 Task: Look for space in Polomolok, Philippines from 1st June, 2023 to 9th June, 2023 for 6 adults in price range Rs.6000 to Rs.12000. Place can be entire place with 3 bedrooms having 3 beds and 3 bathrooms. Property type can be house, flat, guest house. Amenities needed are: washing machine. Booking option can be shelf check-in. Required host language is English.
Action: Mouse moved to (466, 78)
Screenshot: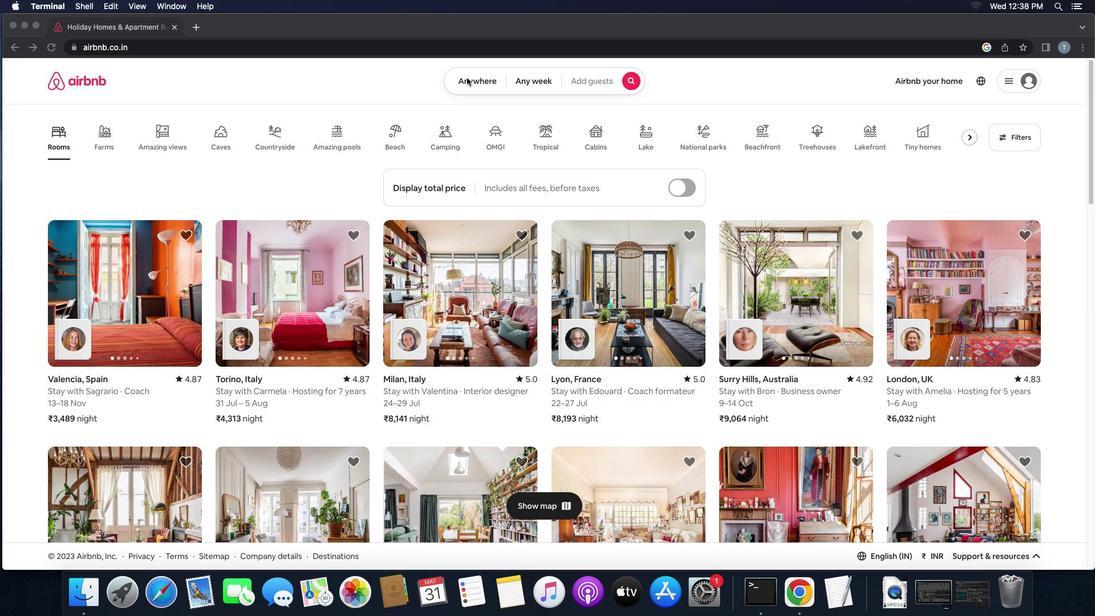 
Action: Mouse pressed left at (466, 78)
Screenshot: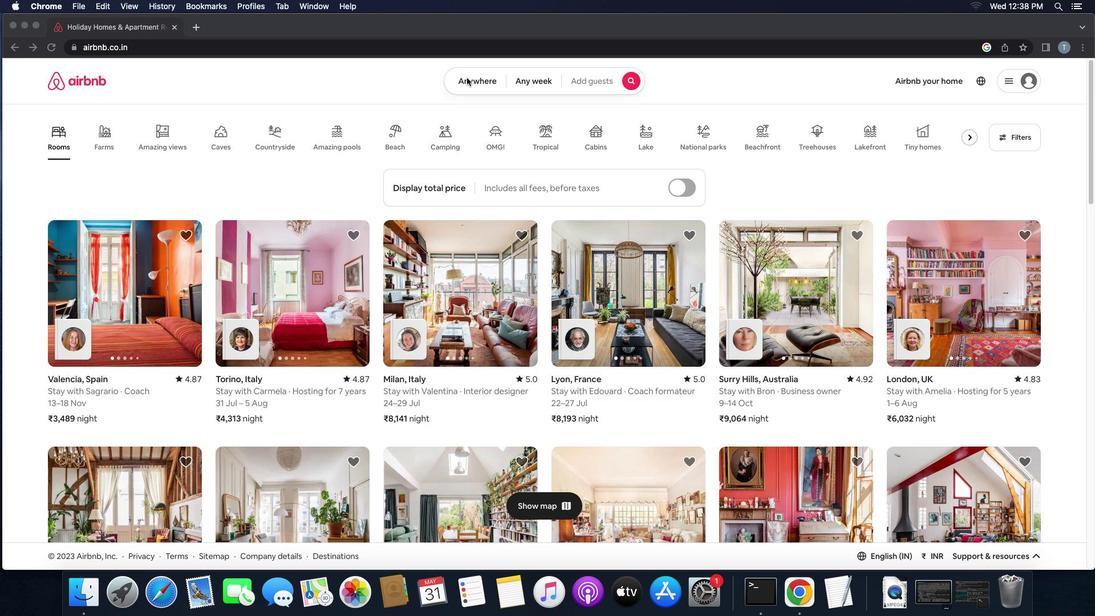 
Action: Mouse pressed left at (466, 78)
Screenshot: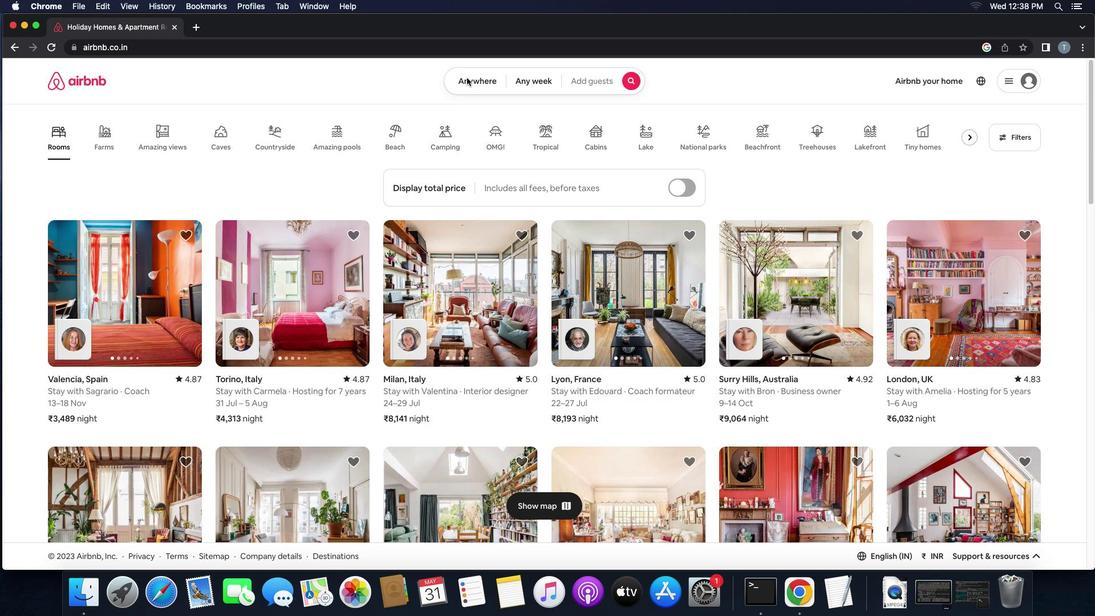 
Action: Mouse moved to (437, 123)
Screenshot: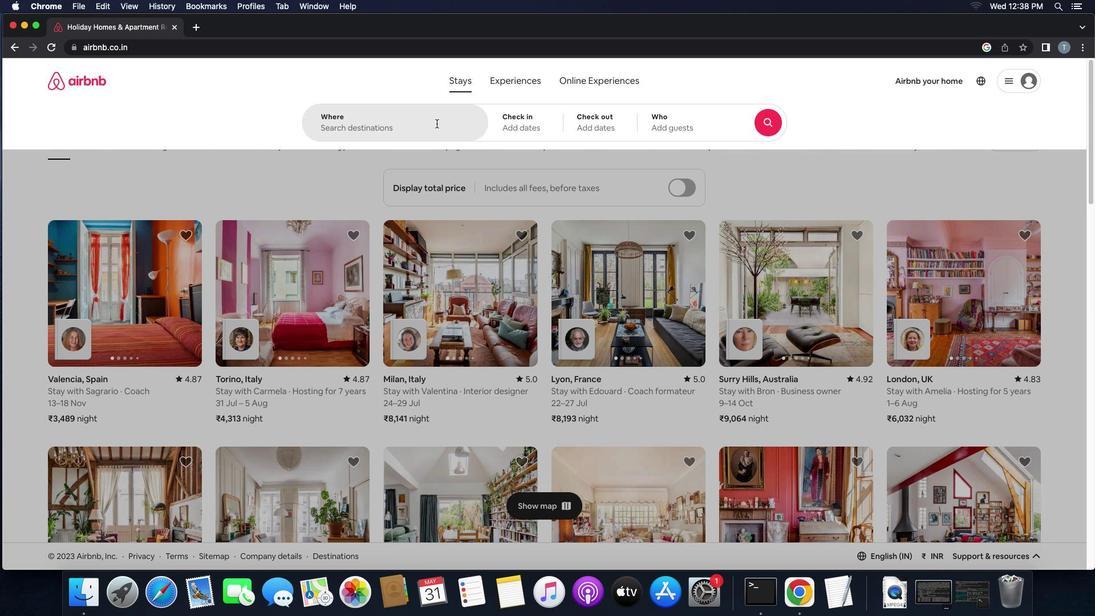 
Action: Mouse pressed left at (437, 123)
Screenshot: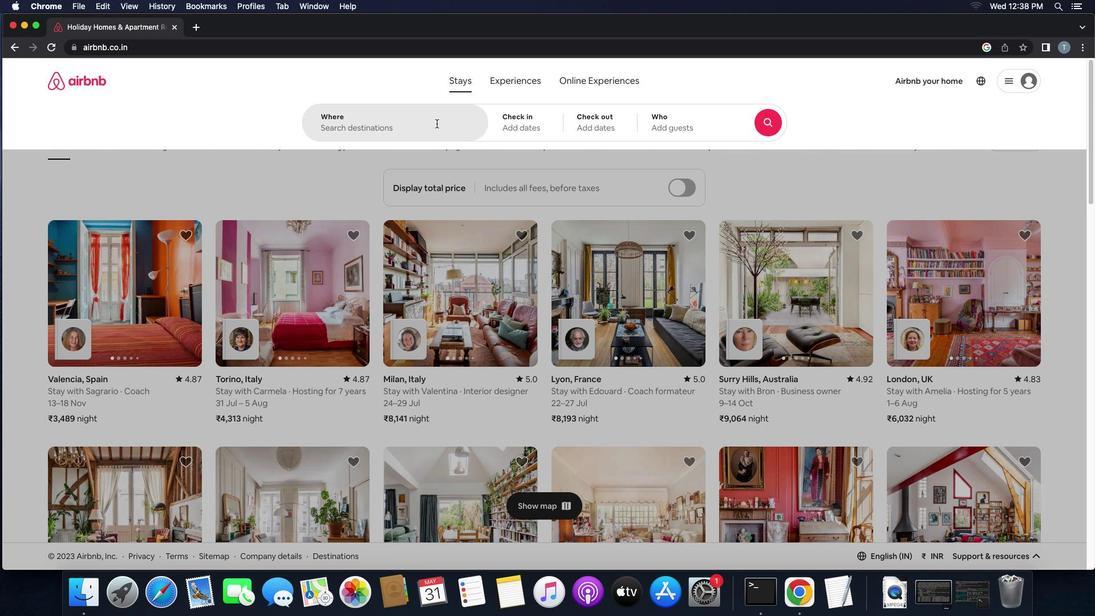 
Action: Key pressed 'p''o''l''o''m''o''l''o''k'',''p''h''i''l''l'Key.backspace'i''p''p''i''n''e''s'Key.enter
Screenshot: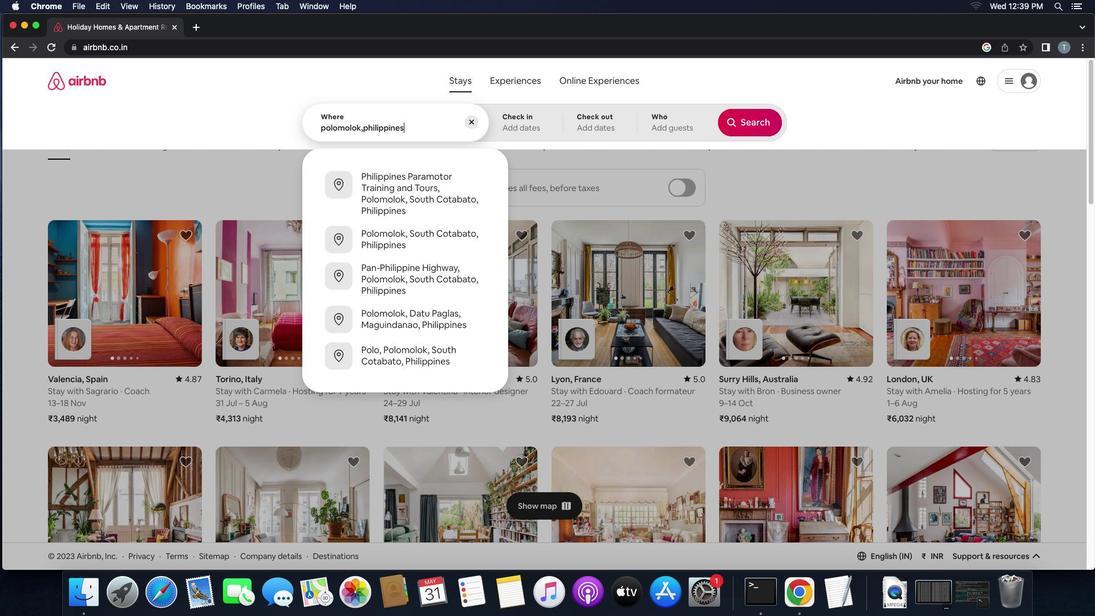
Action: Mouse moved to (681, 264)
Screenshot: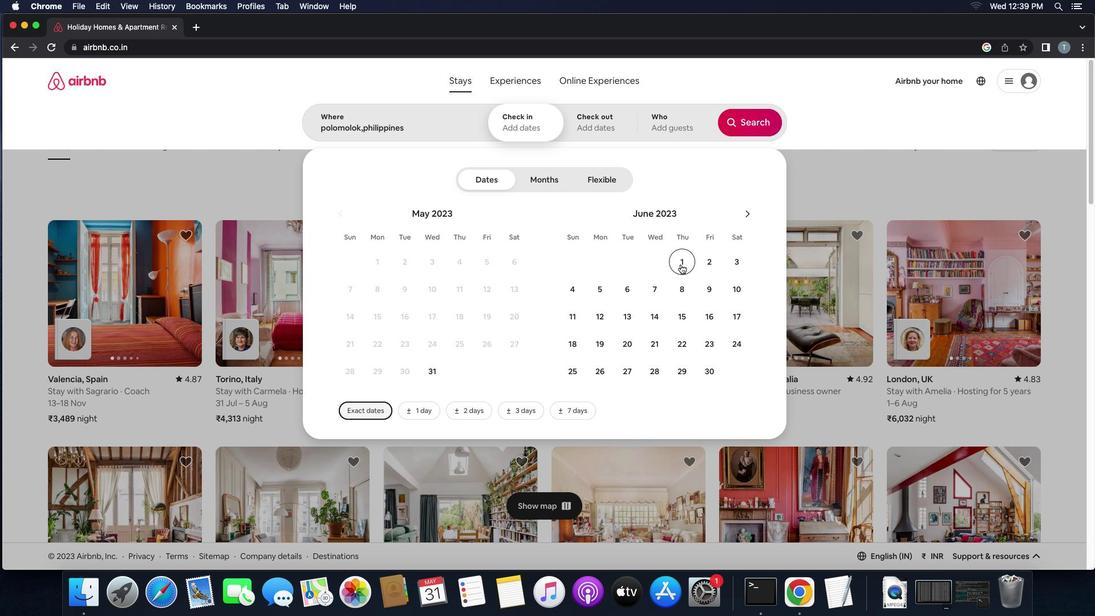 
Action: Mouse pressed left at (681, 264)
Screenshot: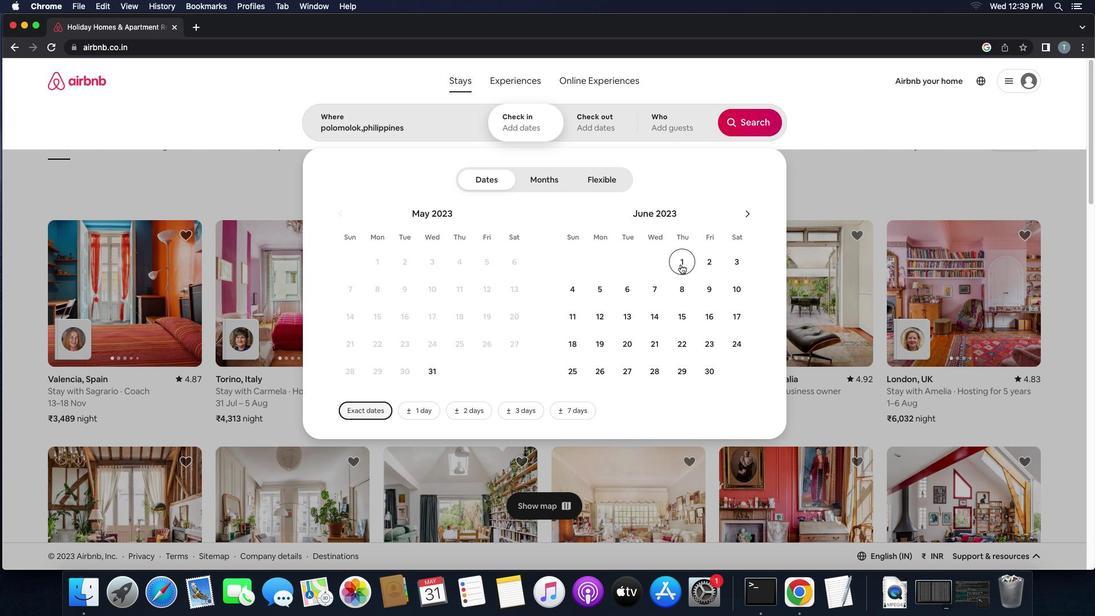 
Action: Mouse moved to (718, 296)
Screenshot: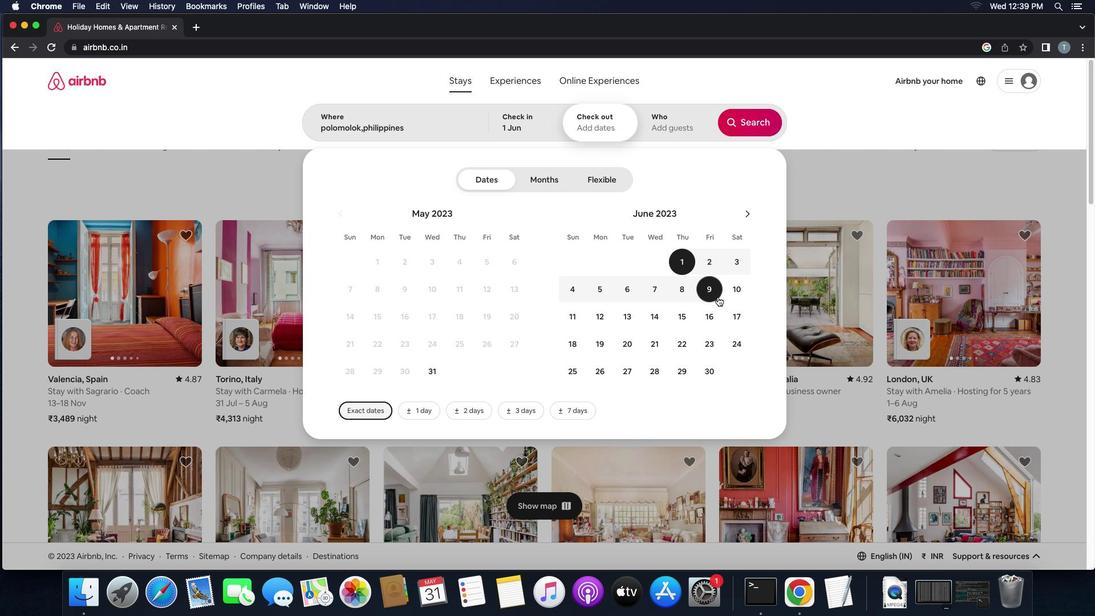 
Action: Mouse pressed left at (718, 296)
Screenshot: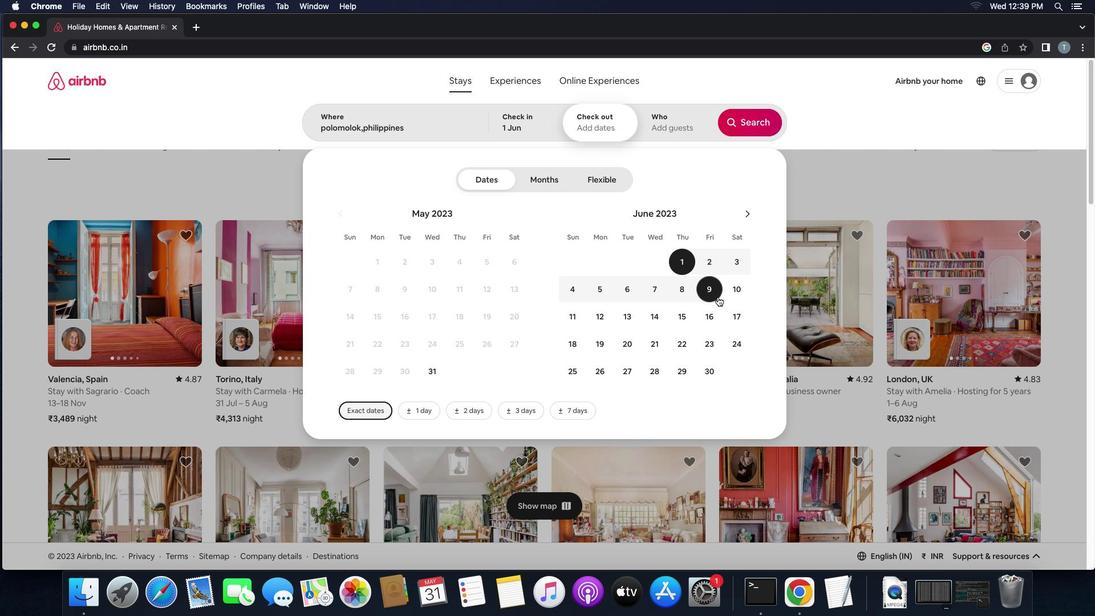 
Action: Mouse moved to (668, 124)
Screenshot: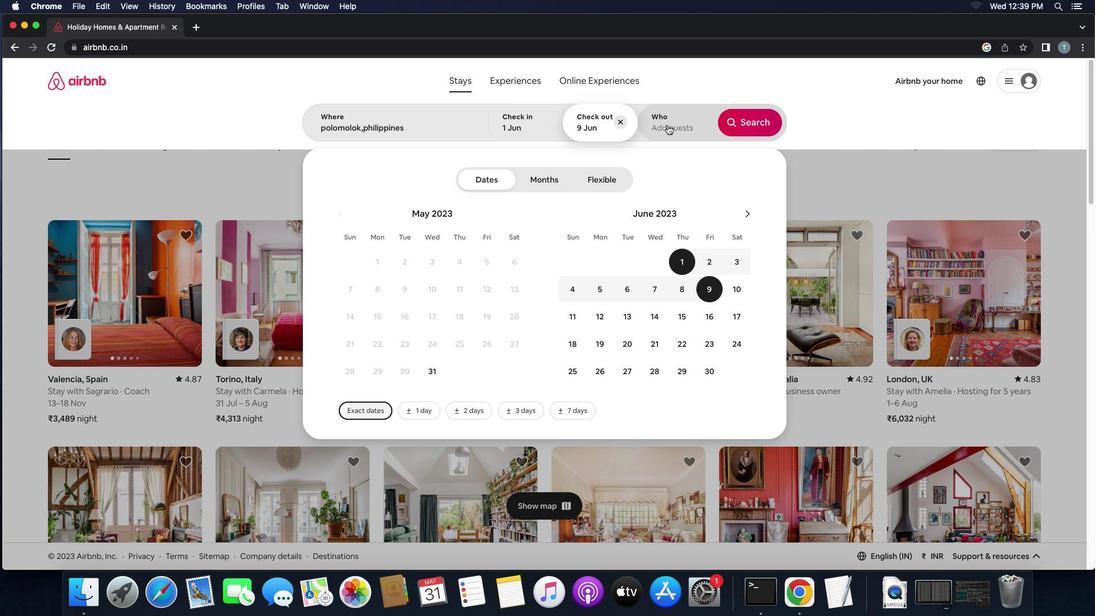 
Action: Mouse pressed left at (668, 124)
Screenshot: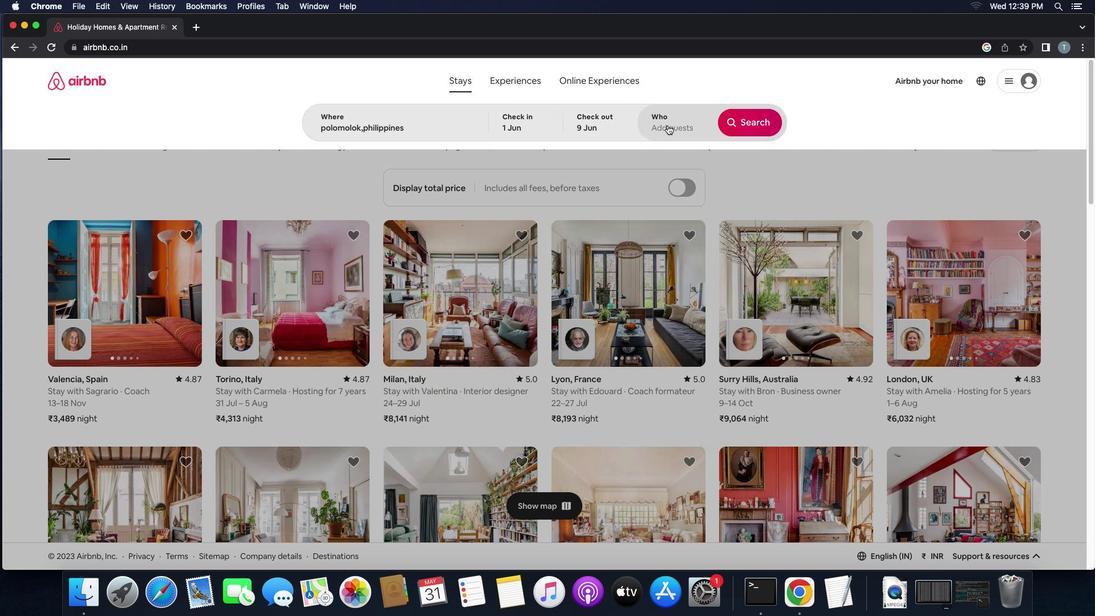 
Action: Mouse moved to (753, 175)
Screenshot: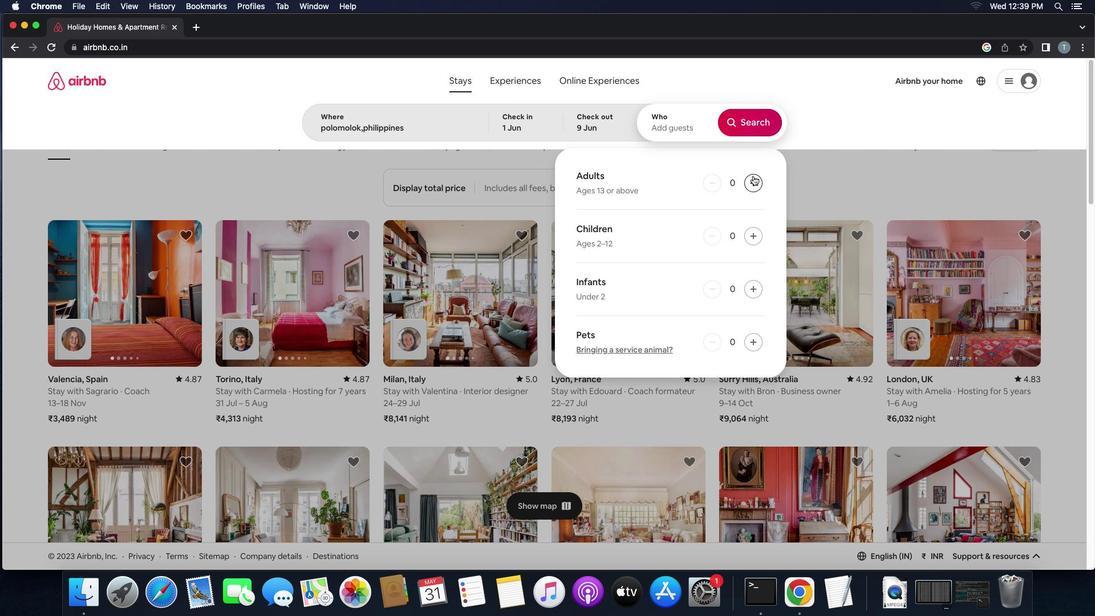 
Action: Mouse pressed left at (753, 175)
Screenshot: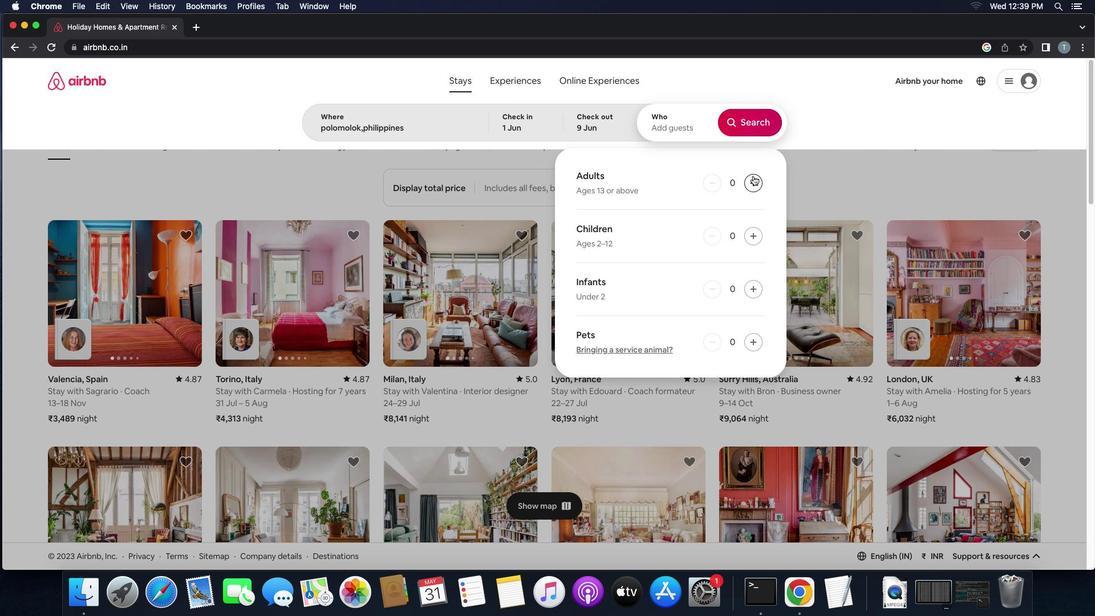 
Action: Mouse pressed left at (753, 175)
Screenshot: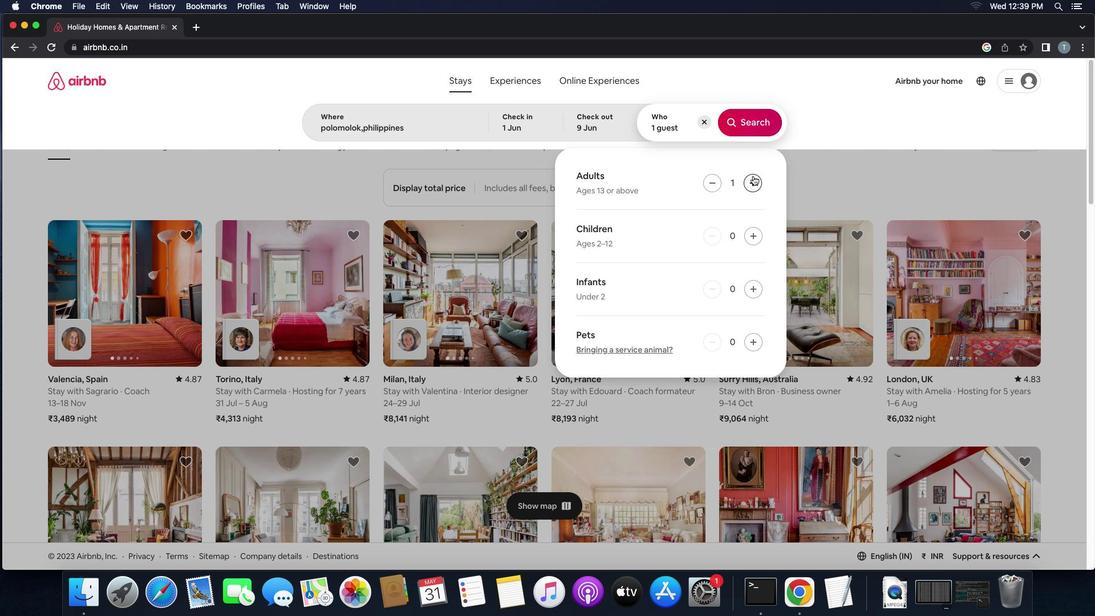 
Action: Mouse pressed left at (753, 175)
Screenshot: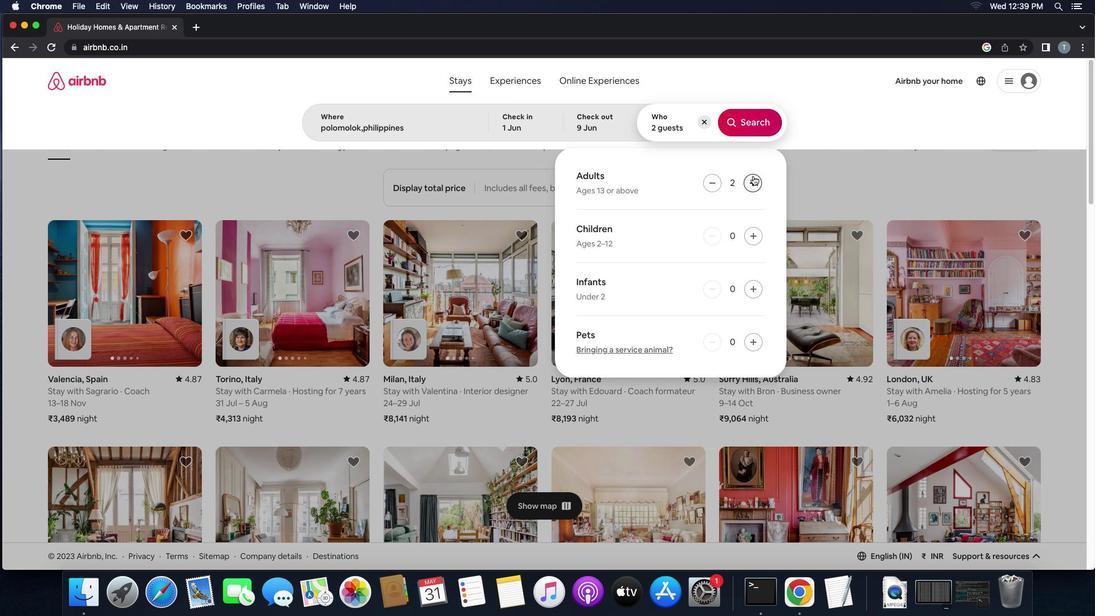 
Action: Mouse moved to (753, 175)
Screenshot: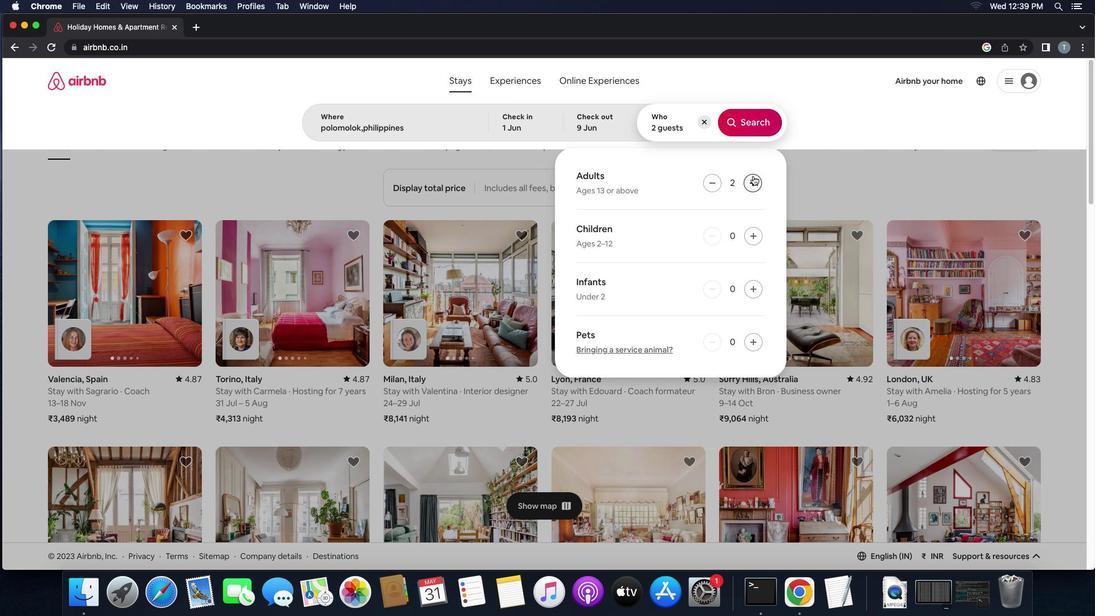 
Action: Mouse pressed left at (753, 175)
Screenshot: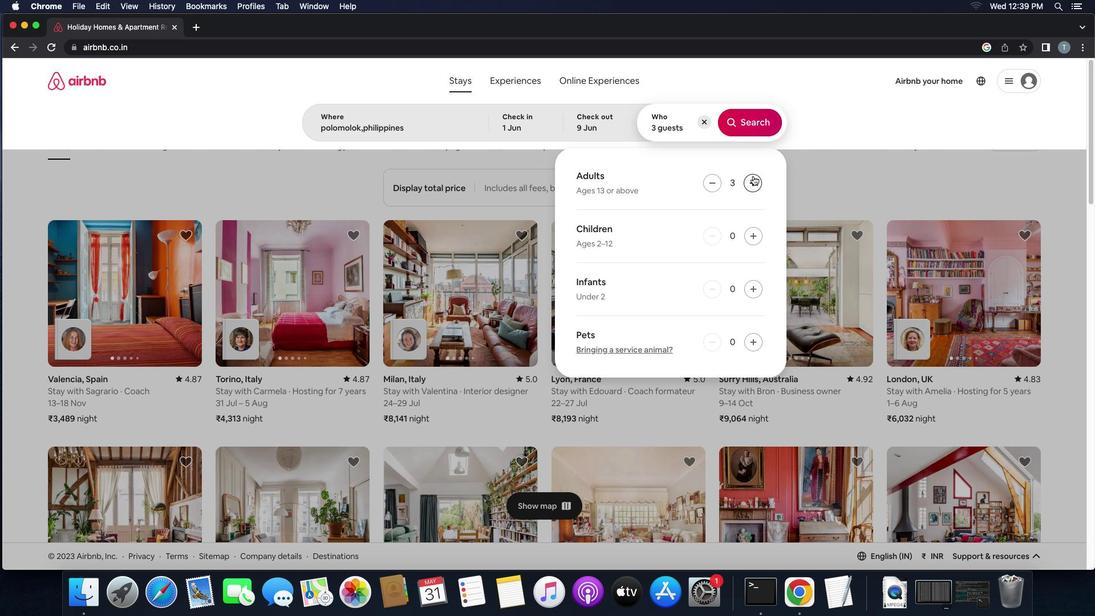 
Action: Mouse pressed left at (753, 175)
Screenshot: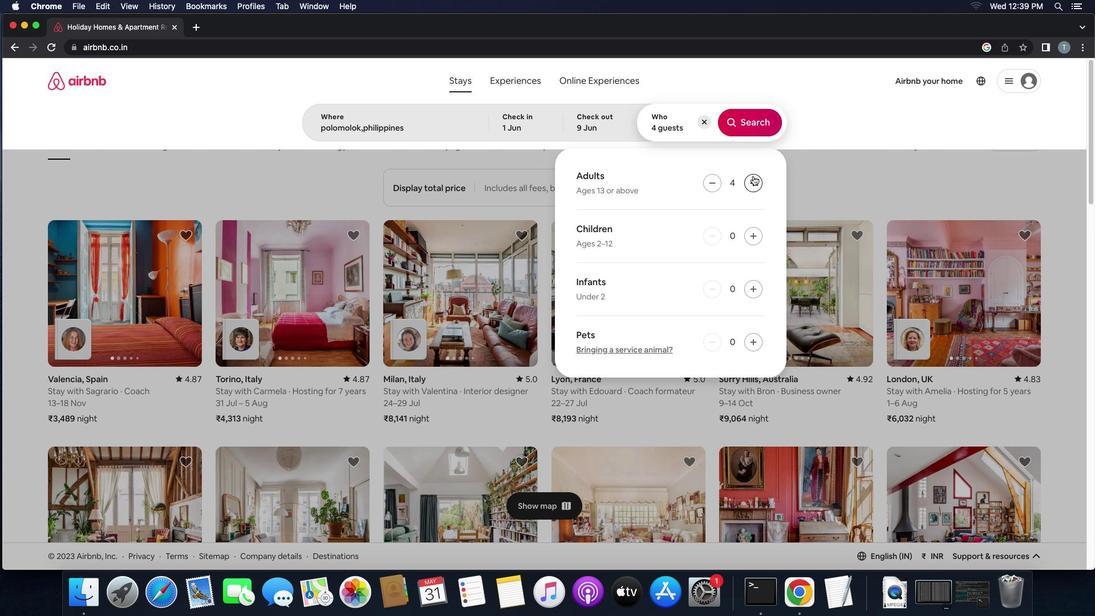 
Action: Mouse pressed left at (753, 175)
Screenshot: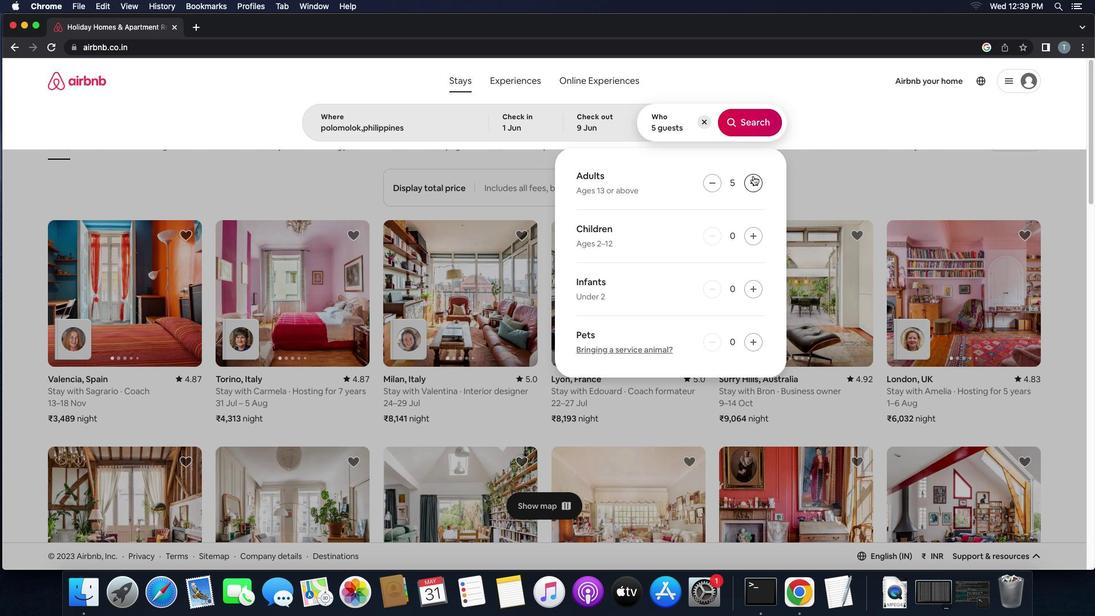 
Action: Mouse moved to (747, 116)
Screenshot: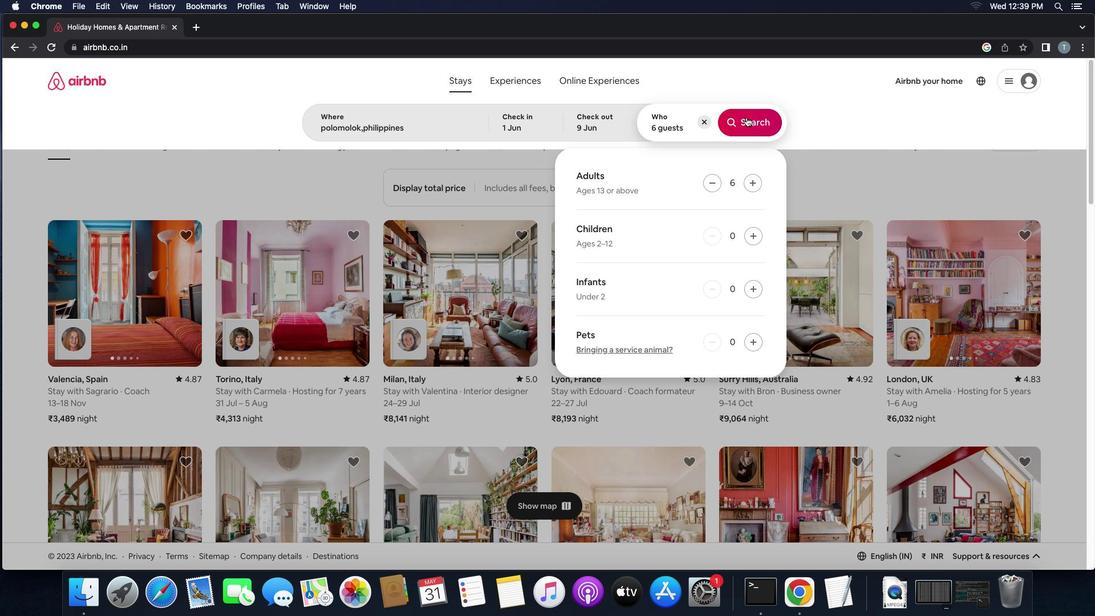 
Action: Mouse pressed left at (747, 116)
Screenshot: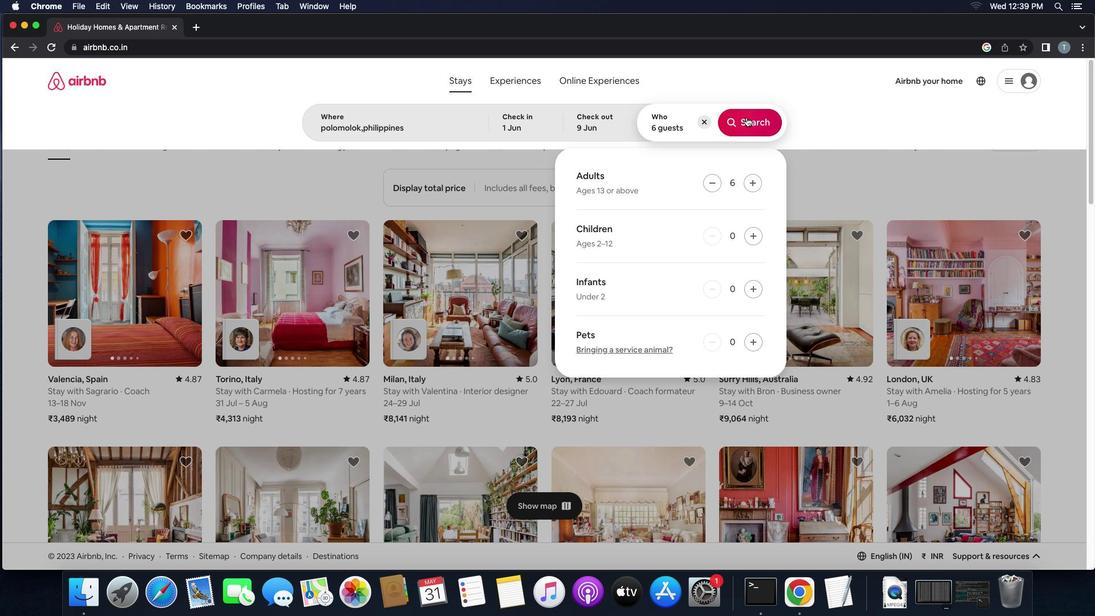 
Action: Mouse moved to (1050, 124)
Screenshot: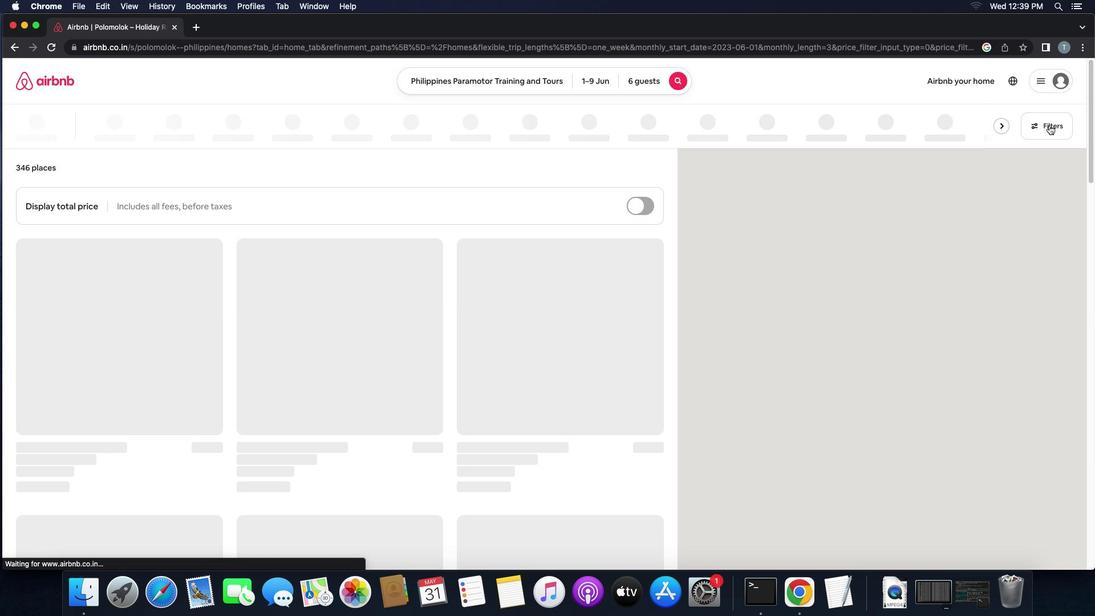 
Action: Mouse pressed left at (1050, 124)
Screenshot: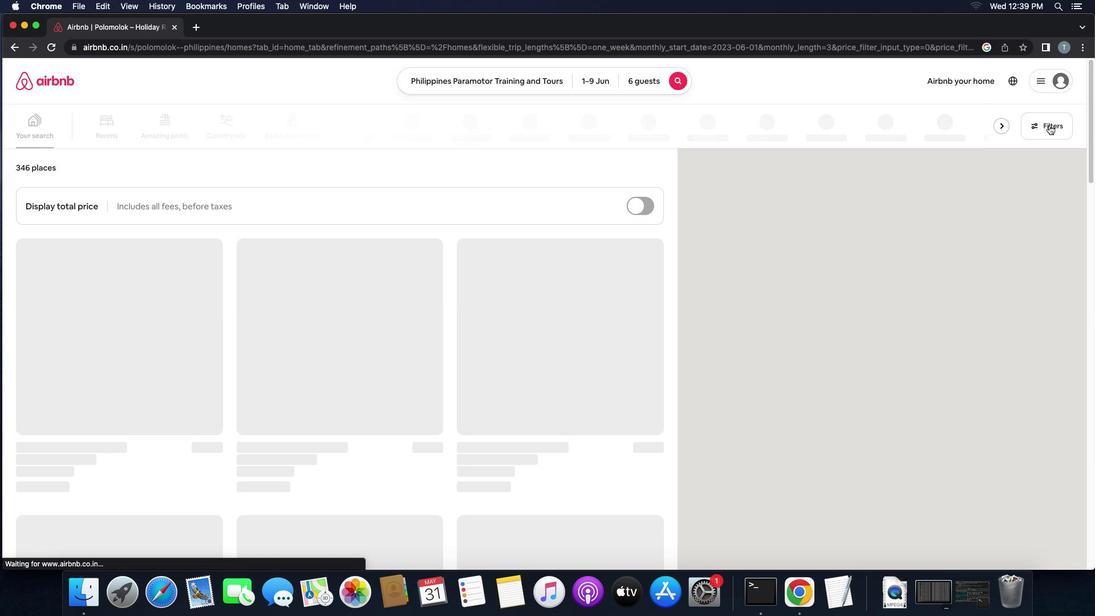
Action: Mouse moved to (457, 272)
Screenshot: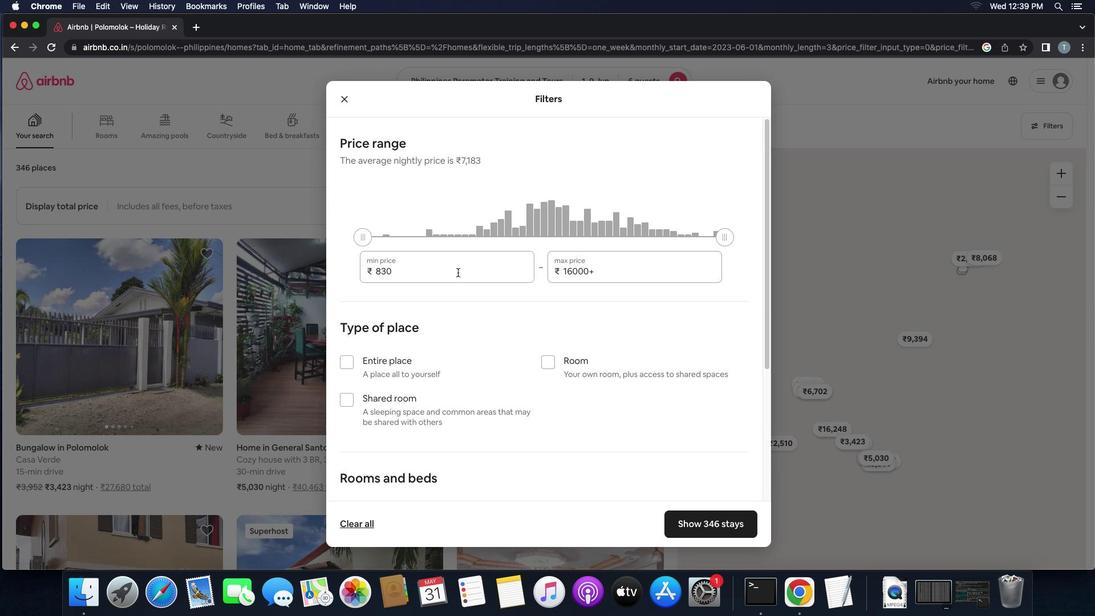 
Action: Mouse pressed left at (457, 272)
Screenshot: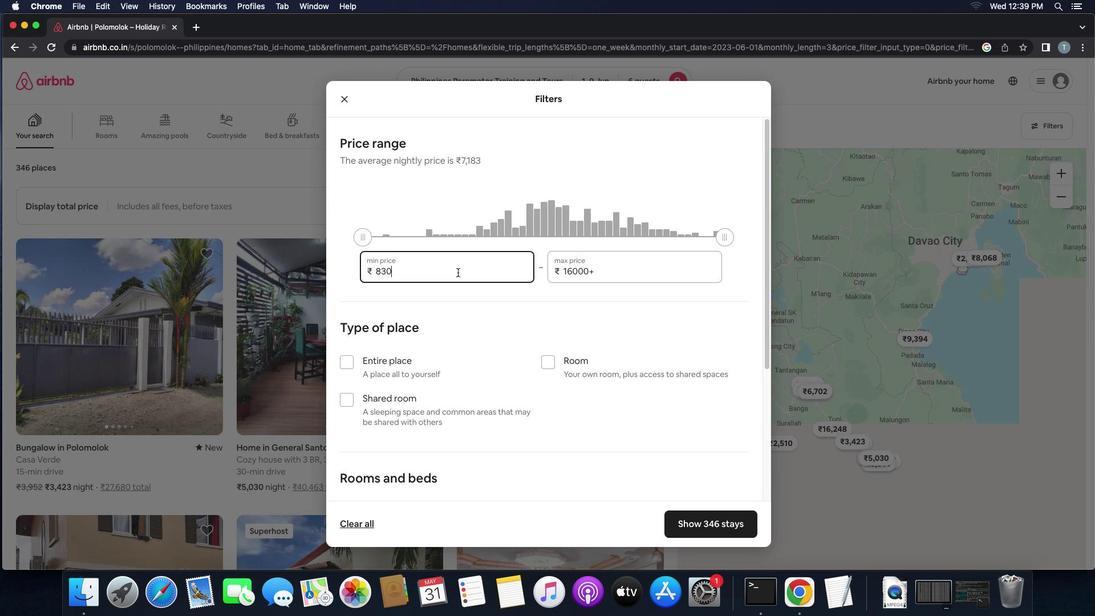 
Action: Key pressed Key.backspaceKey.backspaceKey.backspaceKey.backspace'6''0''0''0'
Screenshot: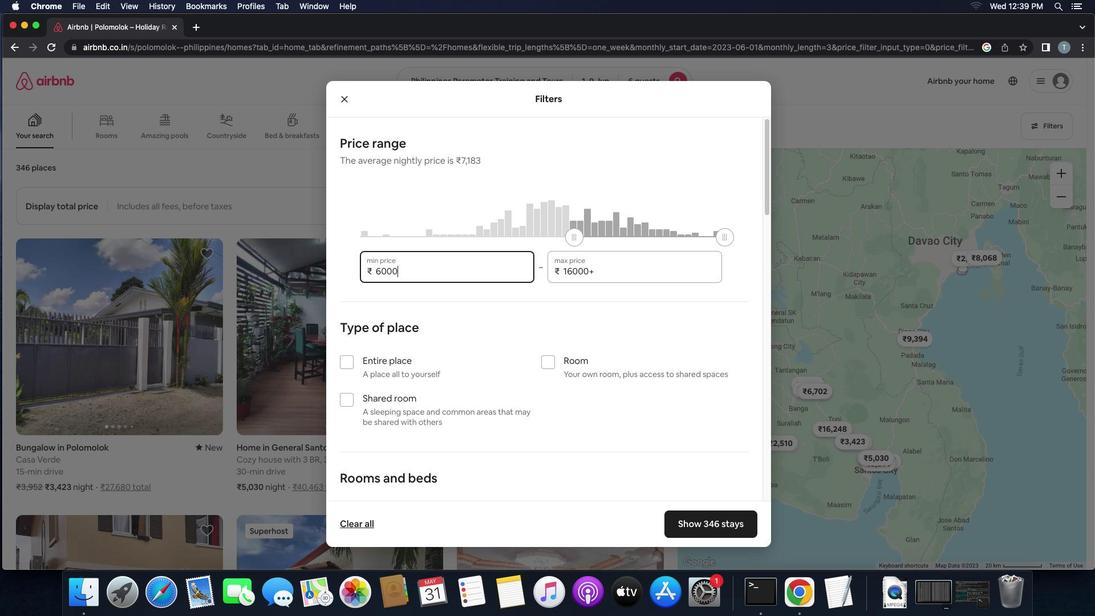 
Action: Mouse moved to (632, 277)
Screenshot: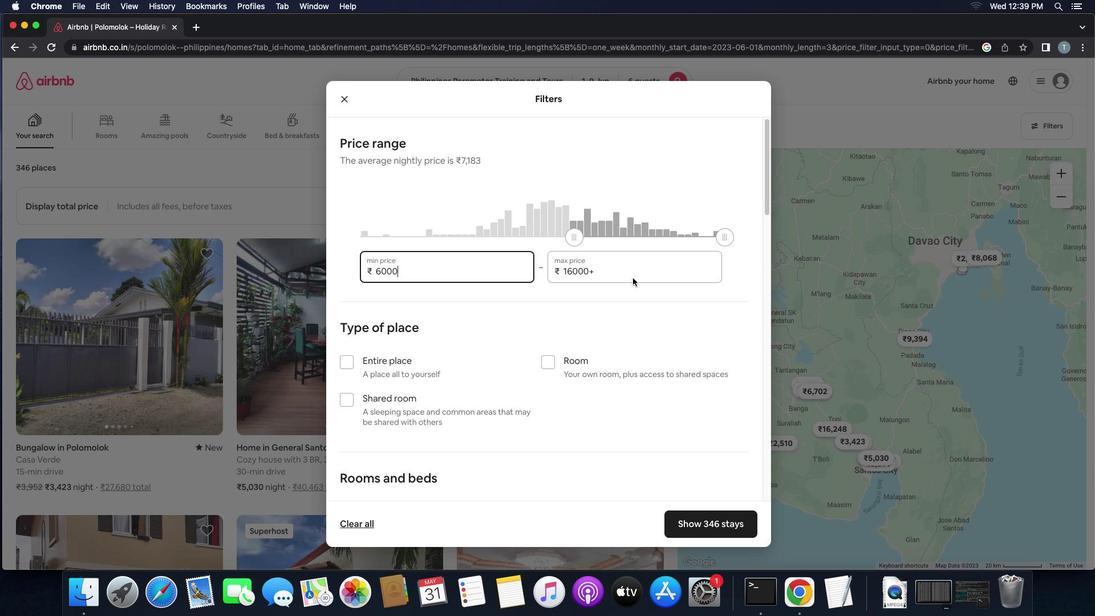 
Action: Mouse pressed left at (632, 277)
Screenshot: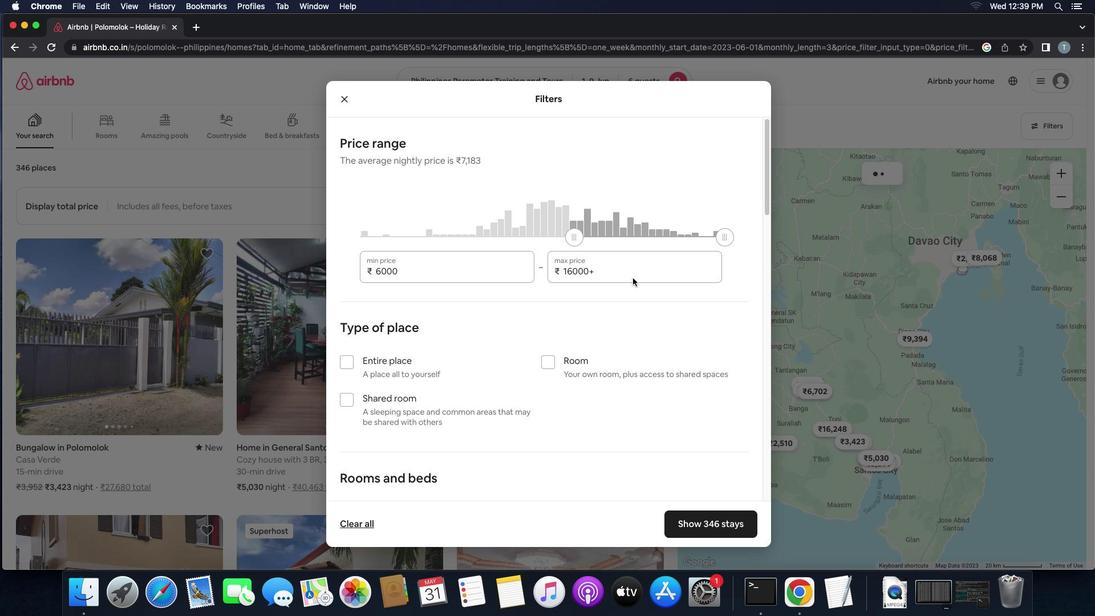 
Action: Key pressed Key.backspaceKey.backspaceKey.backspaceKey.backspaceKey.backspaceKey.backspace'1''2''0''0''0'
Screenshot: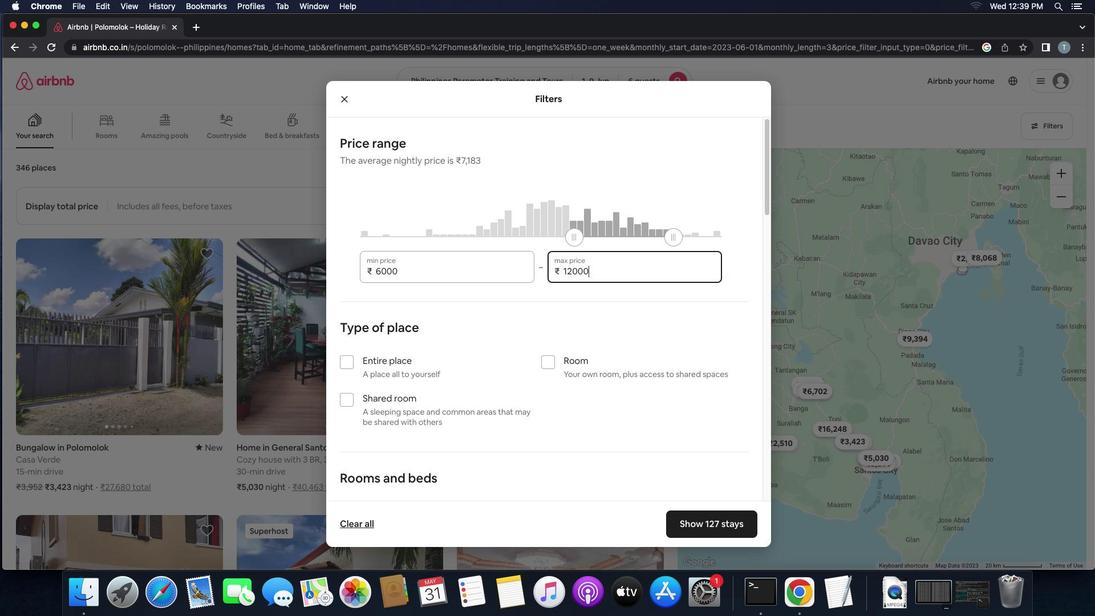 
Action: Mouse moved to (483, 375)
Screenshot: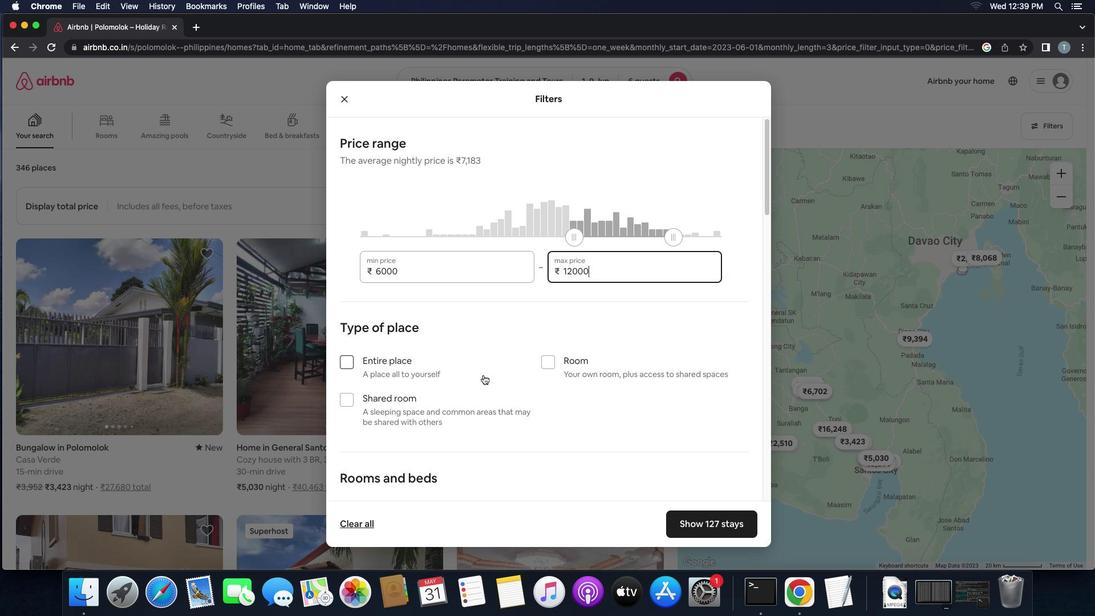 
Action: Mouse scrolled (483, 375) with delta (0, 0)
Screenshot: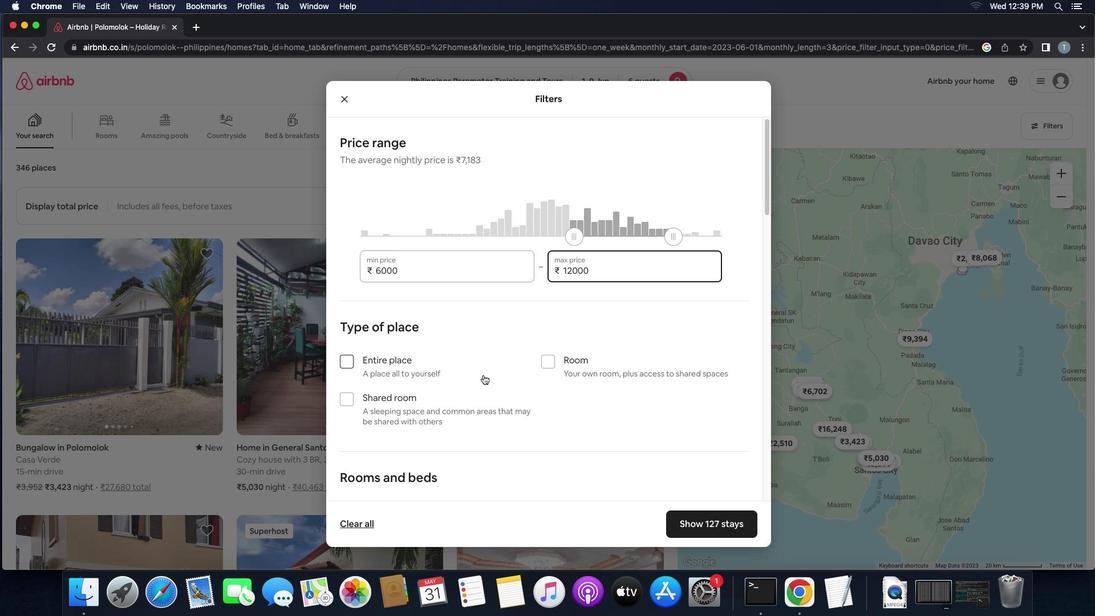 
Action: Mouse scrolled (483, 375) with delta (0, 0)
Screenshot: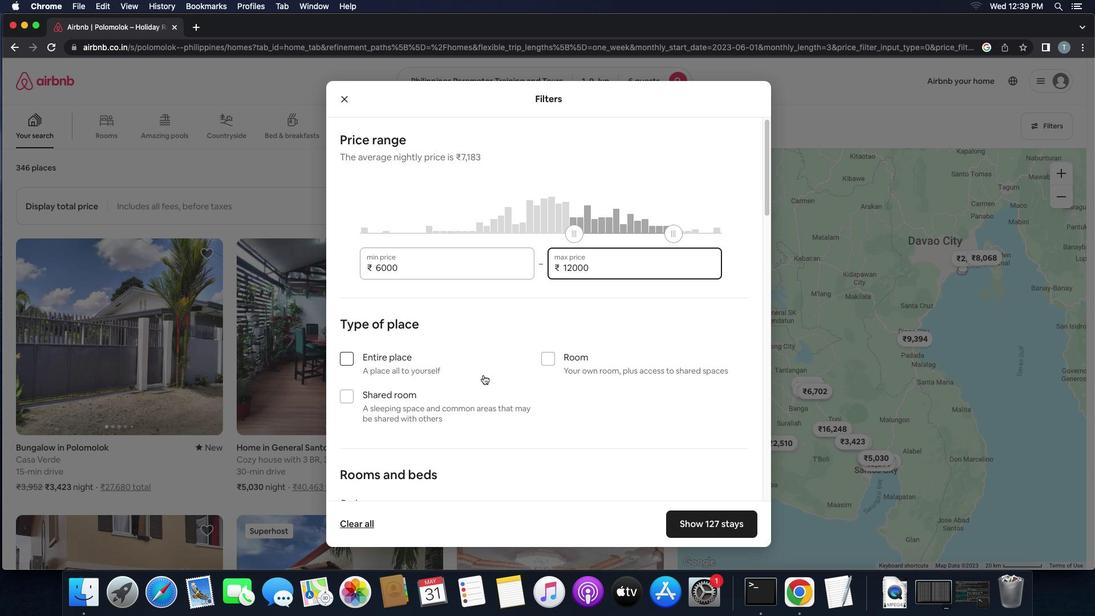 
Action: Mouse moved to (471, 372)
Screenshot: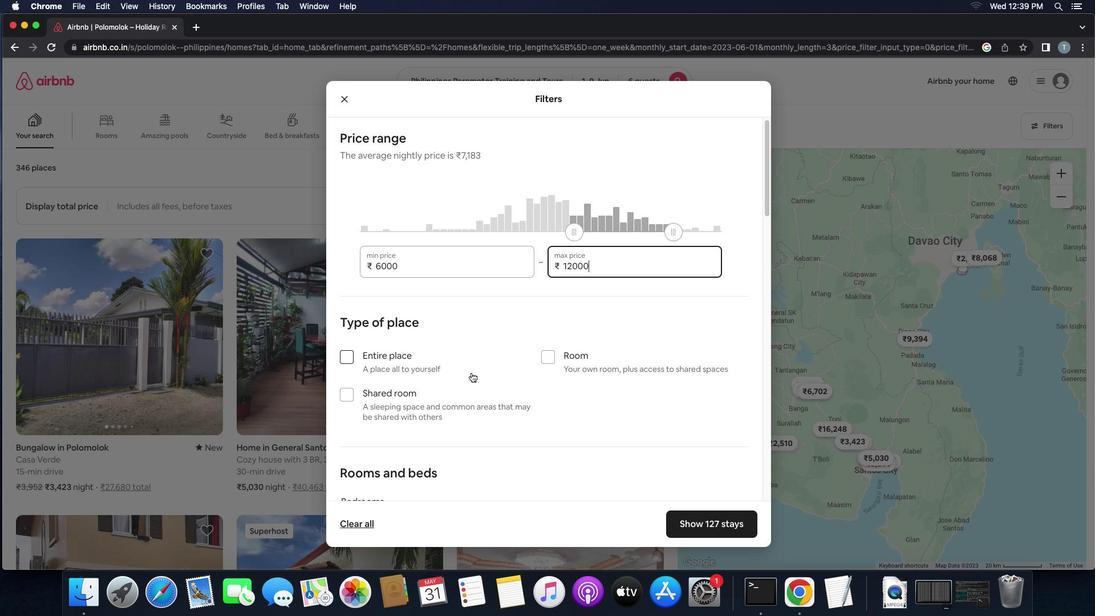 
Action: Mouse scrolled (471, 372) with delta (0, 0)
Screenshot: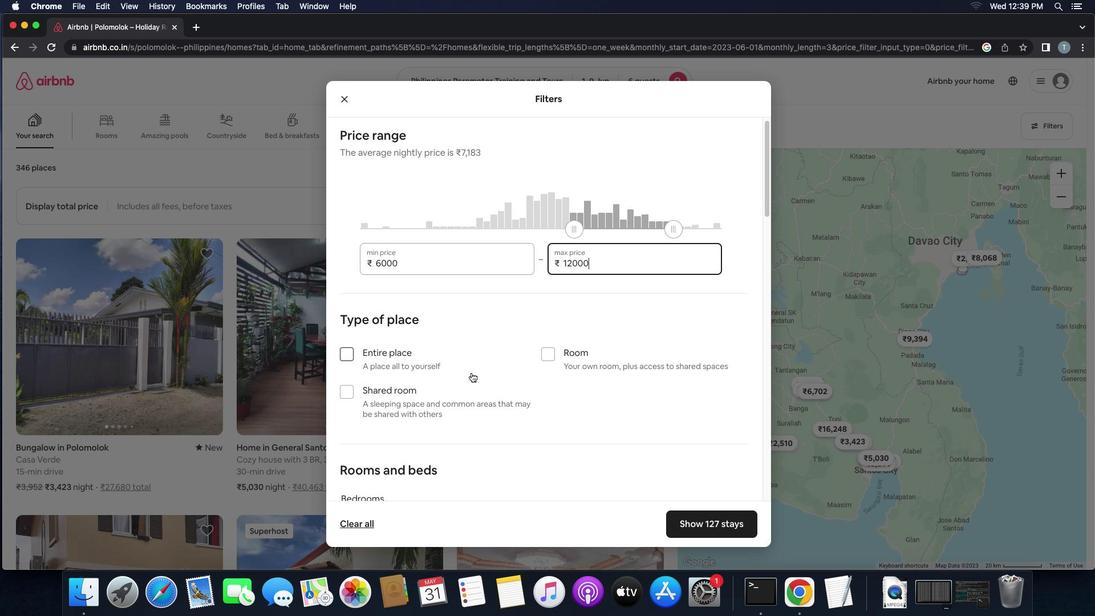 
Action: Mouse scrolled (471, 372) with delta (0, 0)
Screenshot: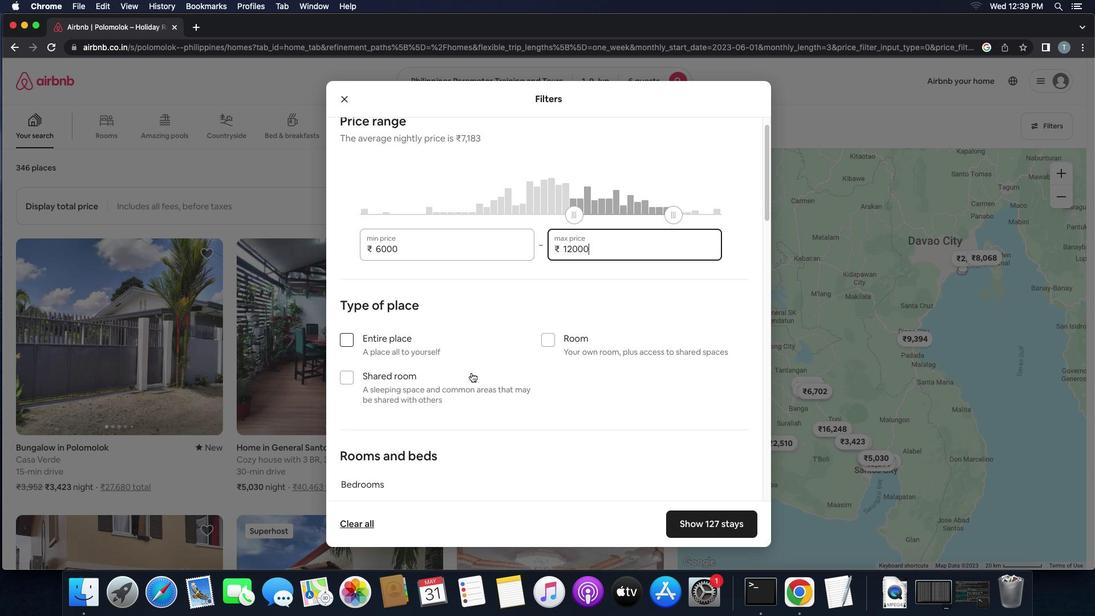 
Action: Mouse scrolled (471, 372) with delta (0, -1)
Screenshot: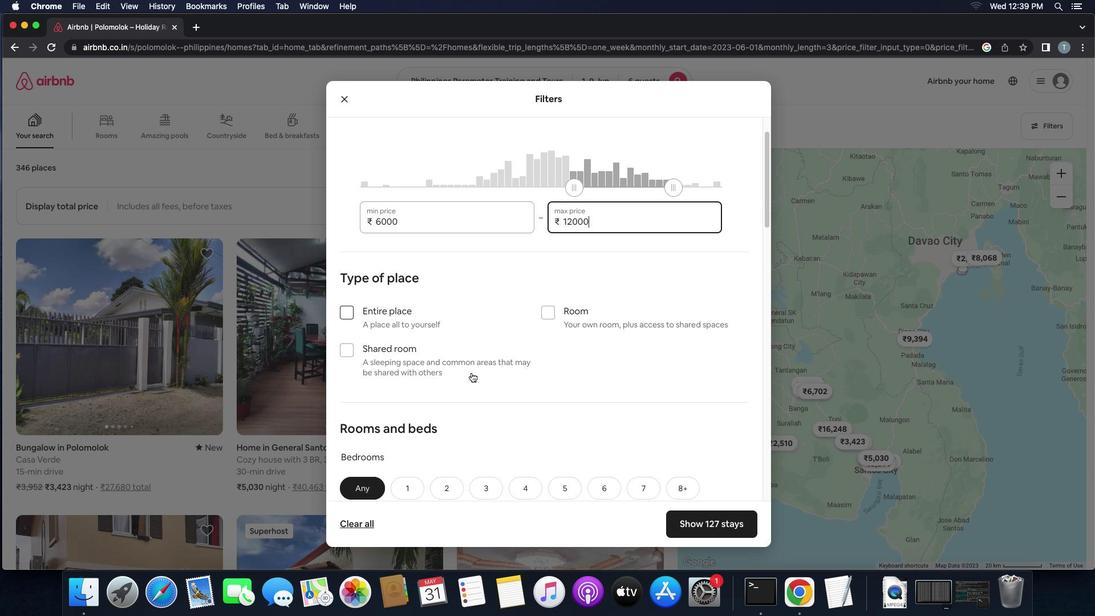 
Action: Mouse moved to (350, 250)
Screenshot: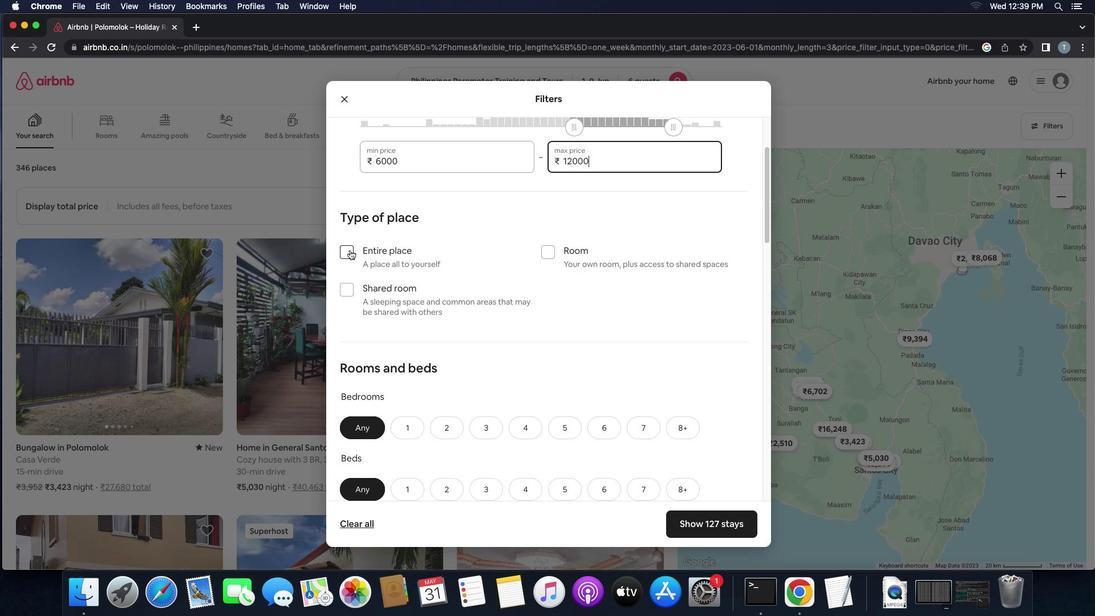 
Action: Mouse pressed left at (350, 250)
Screenshot: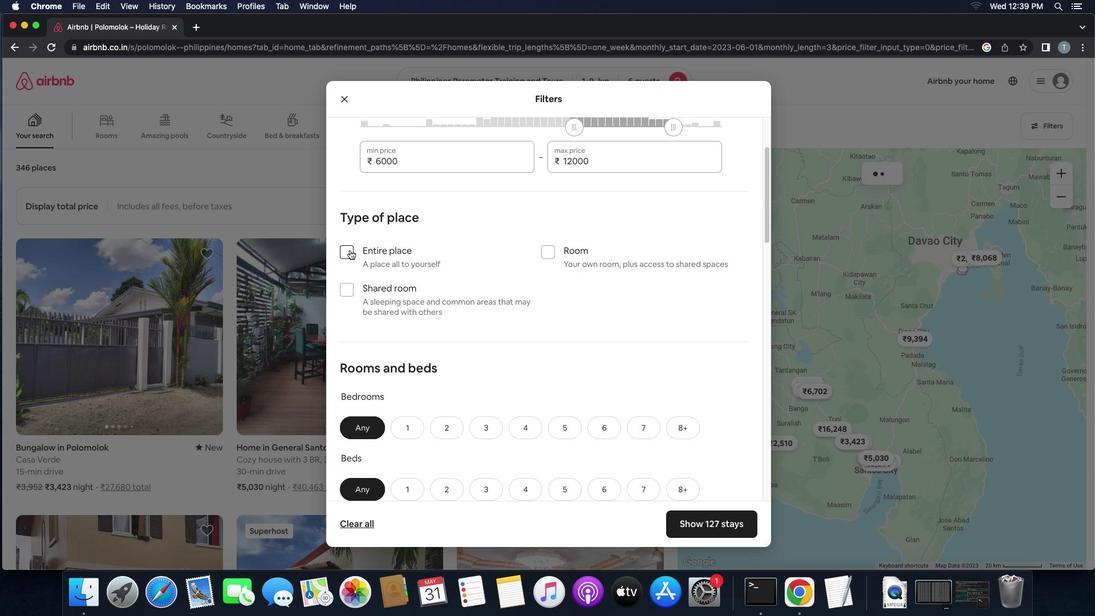 
Action: Mouse moved to (473, 329)
Screenshot: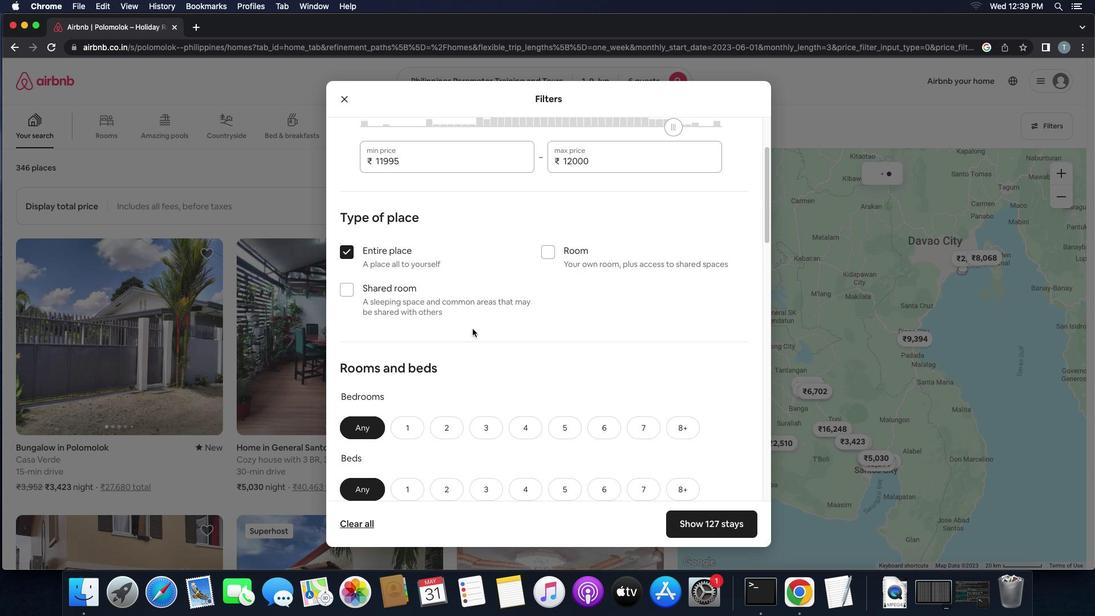 
Action: Mouse scrolled (473, 329) with delta (0, 0)
Screenshot: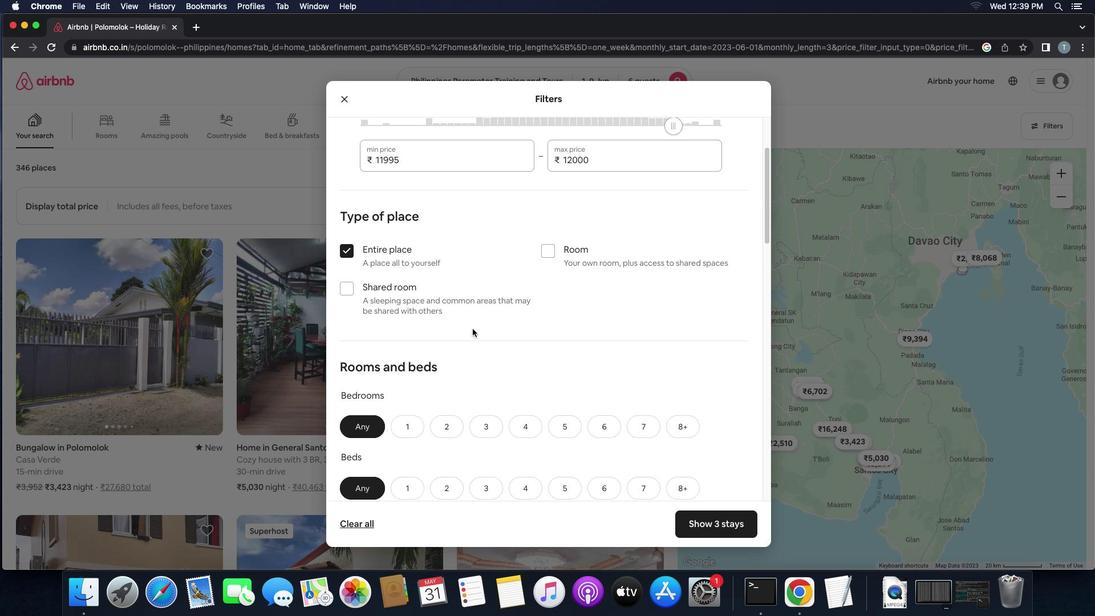 
Action: Mouse scrolled (473, 329) with delta (0, 0)
Screenshot: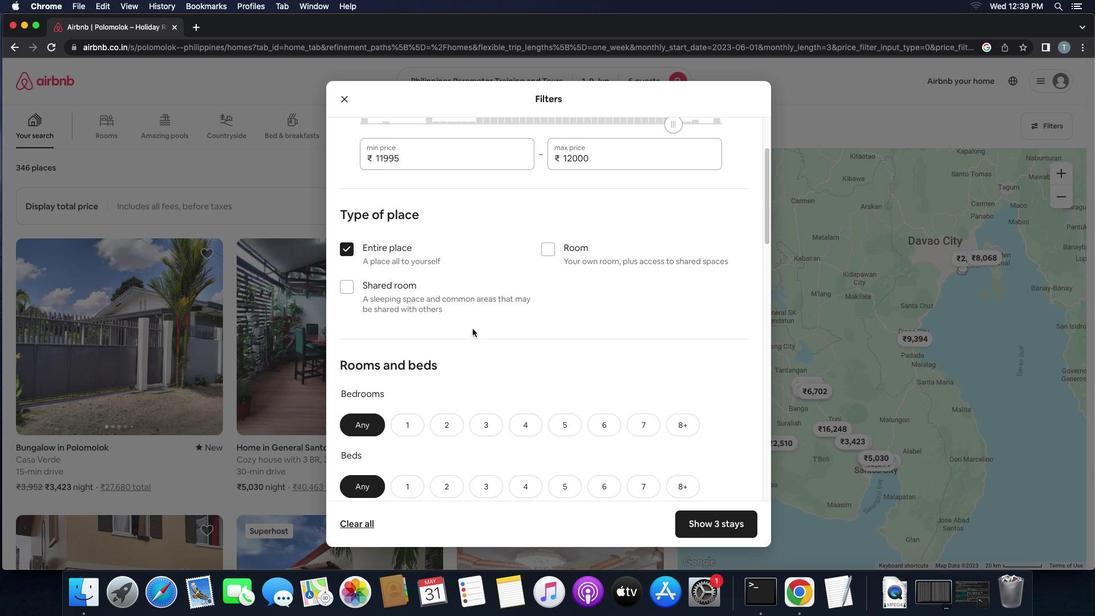 
Action: Mouse scrolled (473, 329) with delta (0, 0)
Screenshot: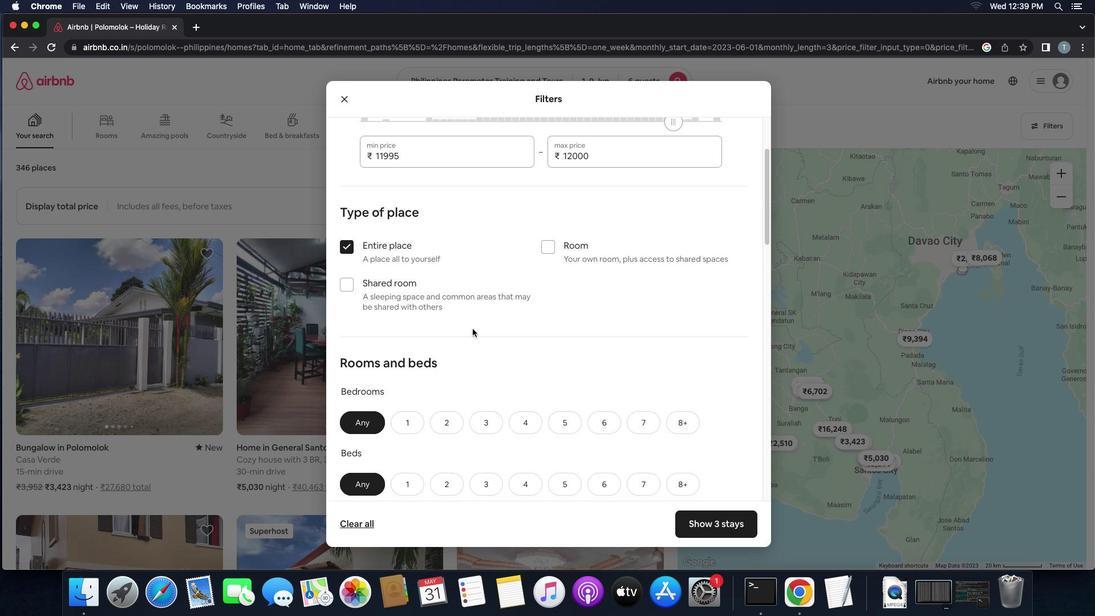 
Action: Mouse scrolled (473, 329) with delta (0, 0)
Screenshot: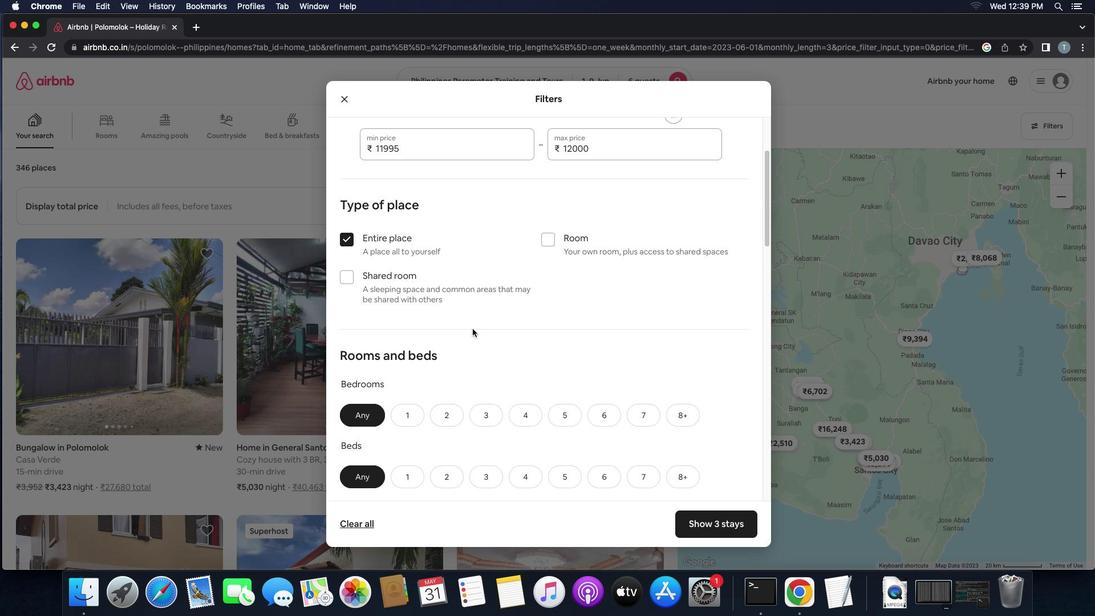 
Action: Mouse scrolled (473, 329) with delta (0, 0)
Screenshot: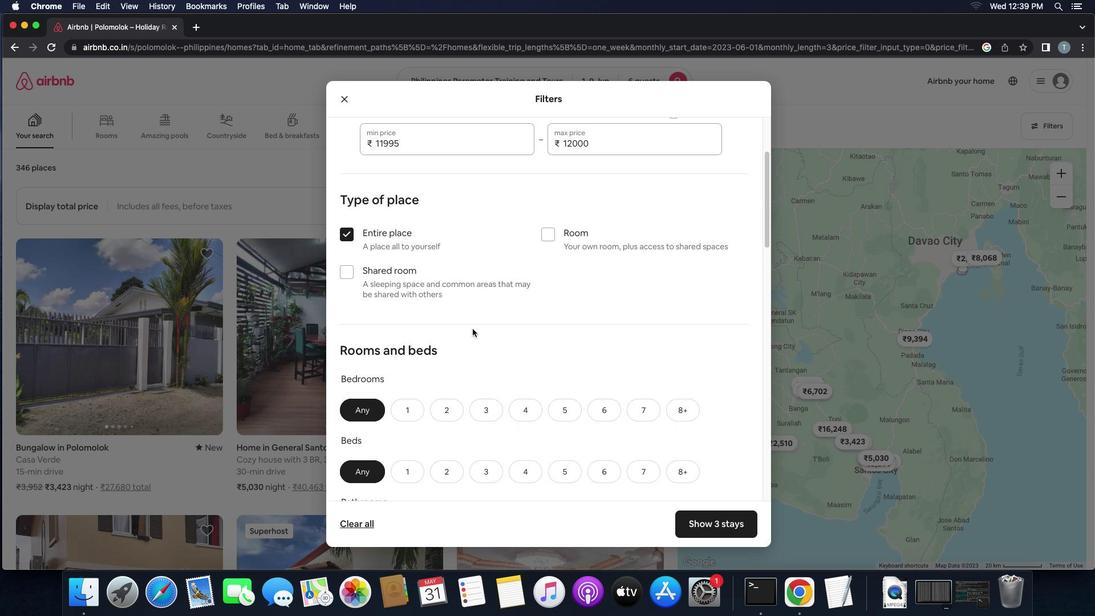 
Action: Mouse scrolled (473, 329) with delta (0, -1)
Screenshot: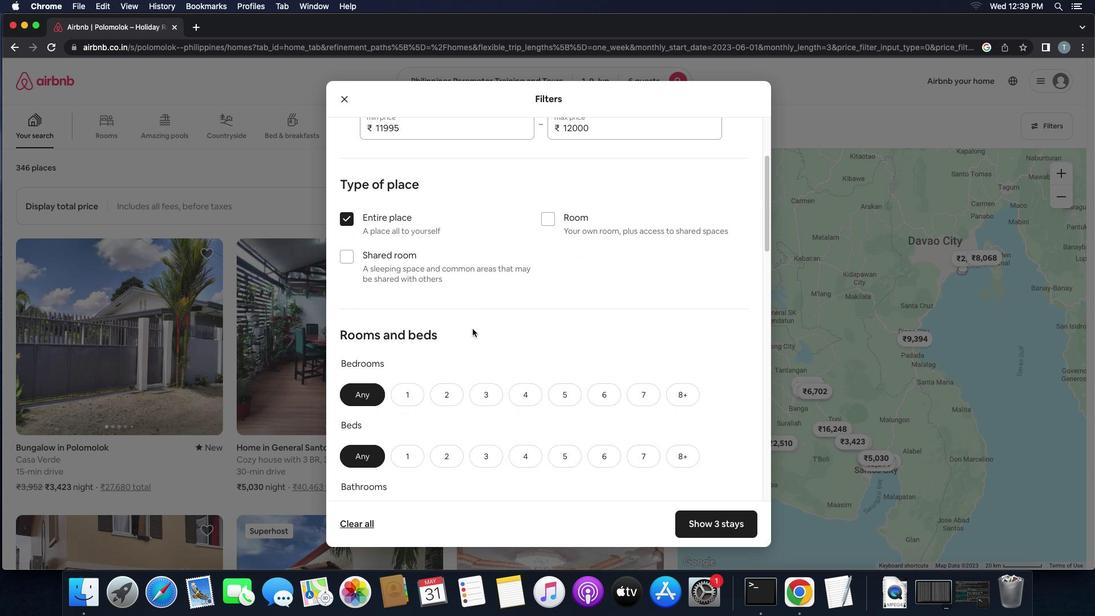 
Action: Mouse moved to (483, 348)
Screenshot: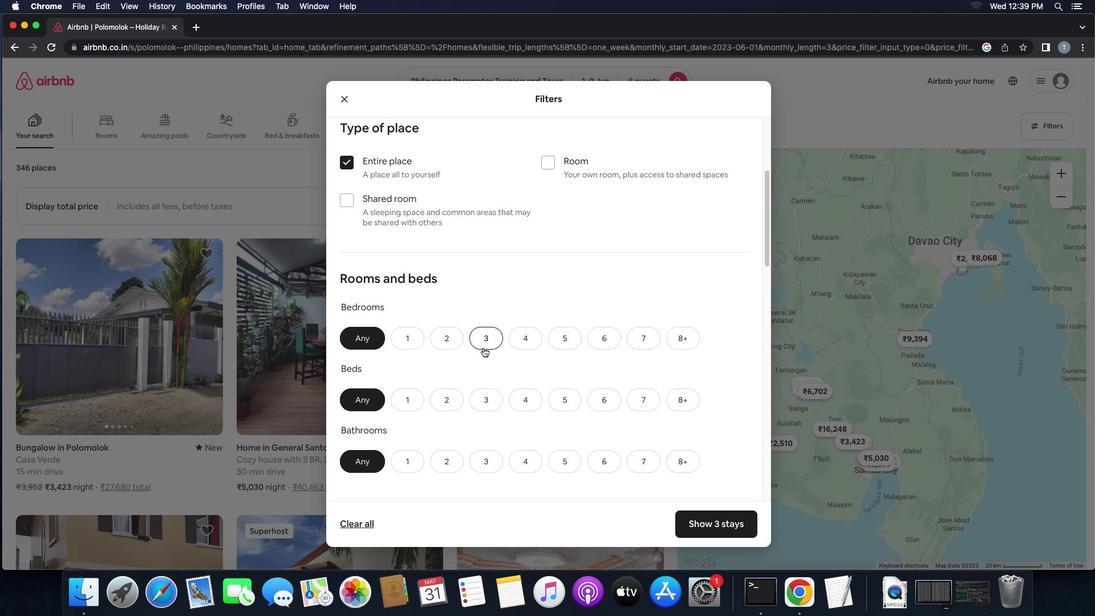 
Action: Mouse pressed left at (483, 348)
Screenshot: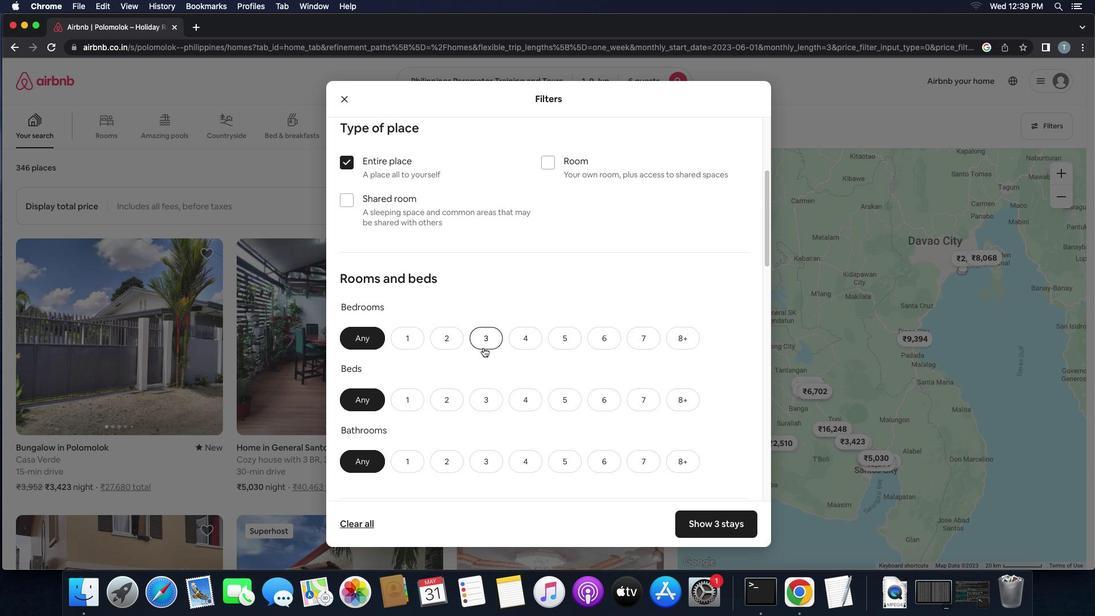 
Action: Mouse moved to (491, 396)
Screenshot: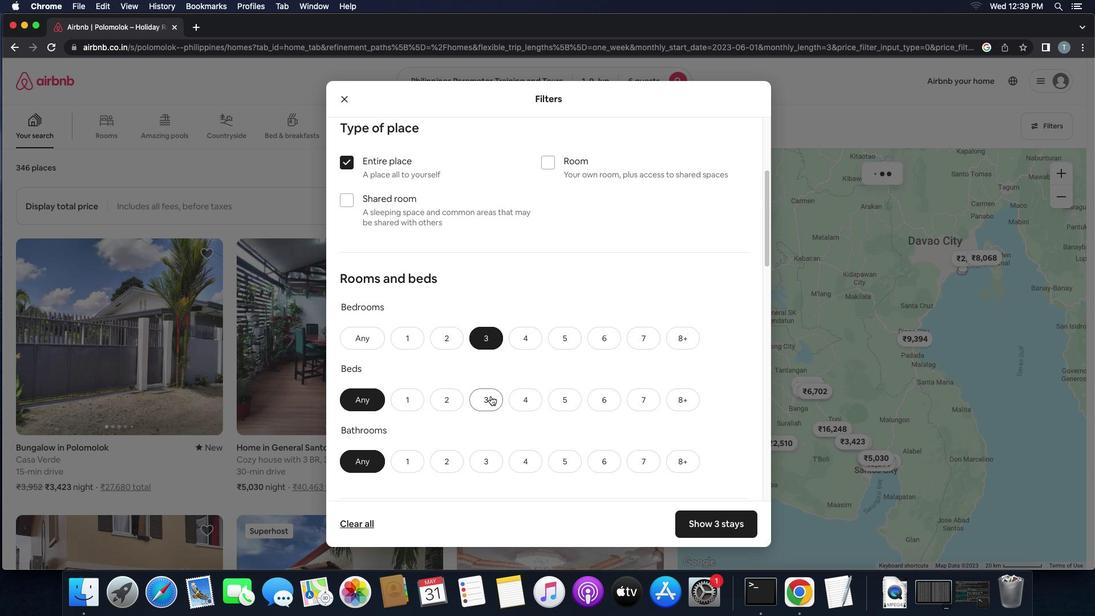 
Action: Mouse pressed left at (491, 396)
Screenshot: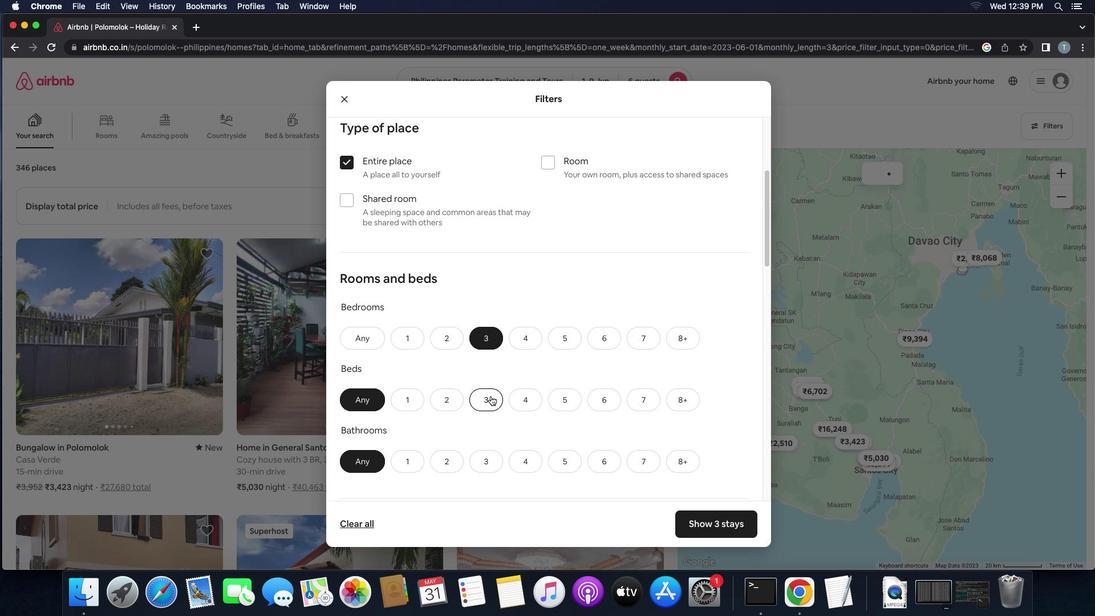 
Action: Mouse moved to (513, 413)
Screenshot: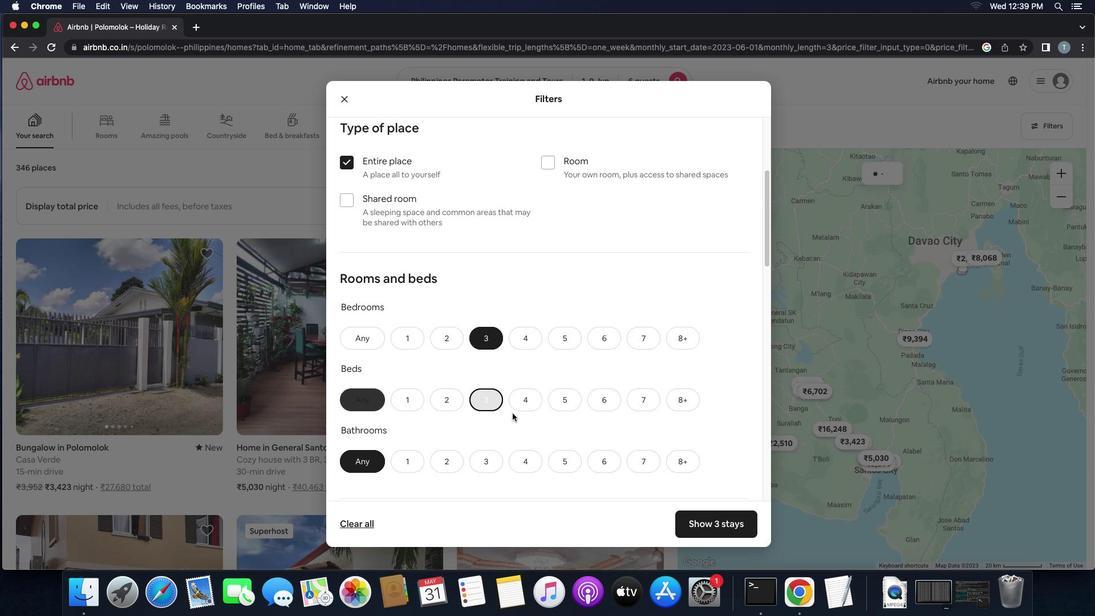 
Action: Mouse scrolled (513, 413) with delta (0, 0)
Screenshot: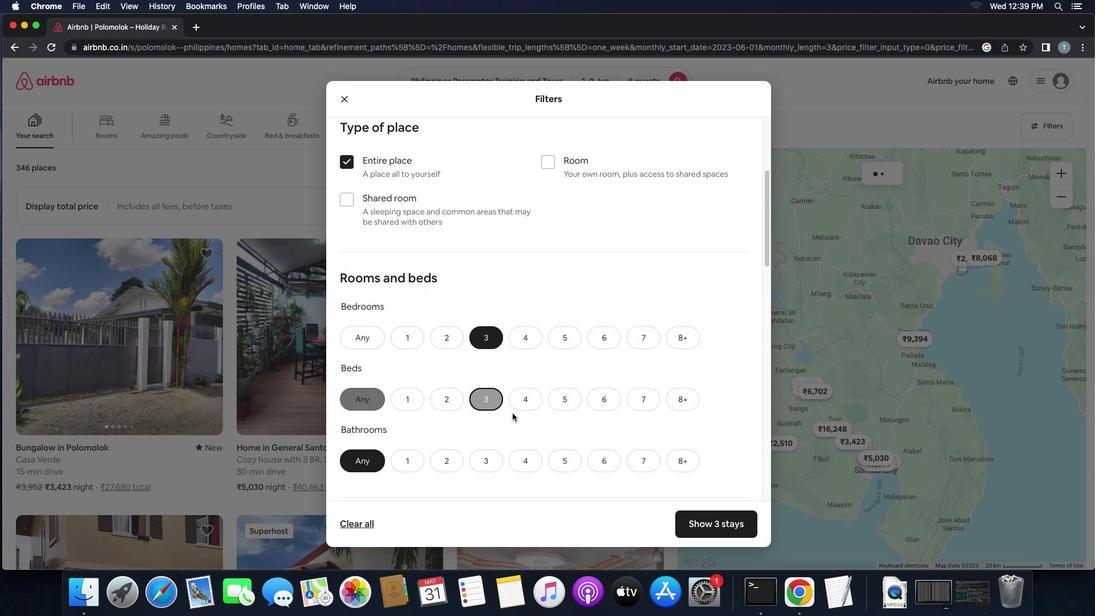 
Action: Mouse scrolled (513, 413) with delta (0, 0)
Screenshot: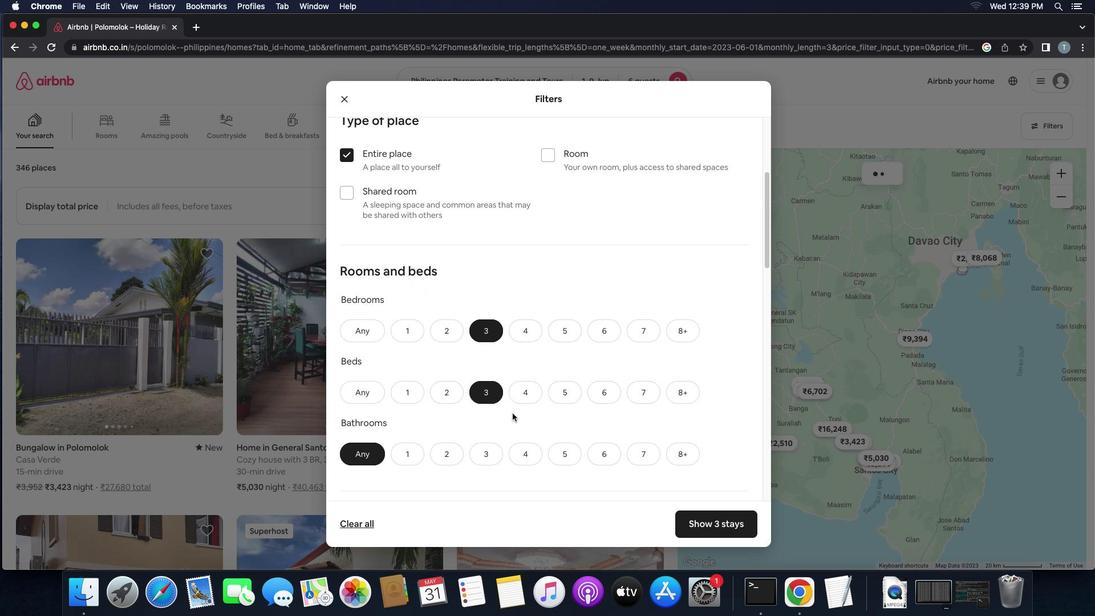 
Action: Mouse scrolled (513, 413) with delta (0, -1)
Screenshot: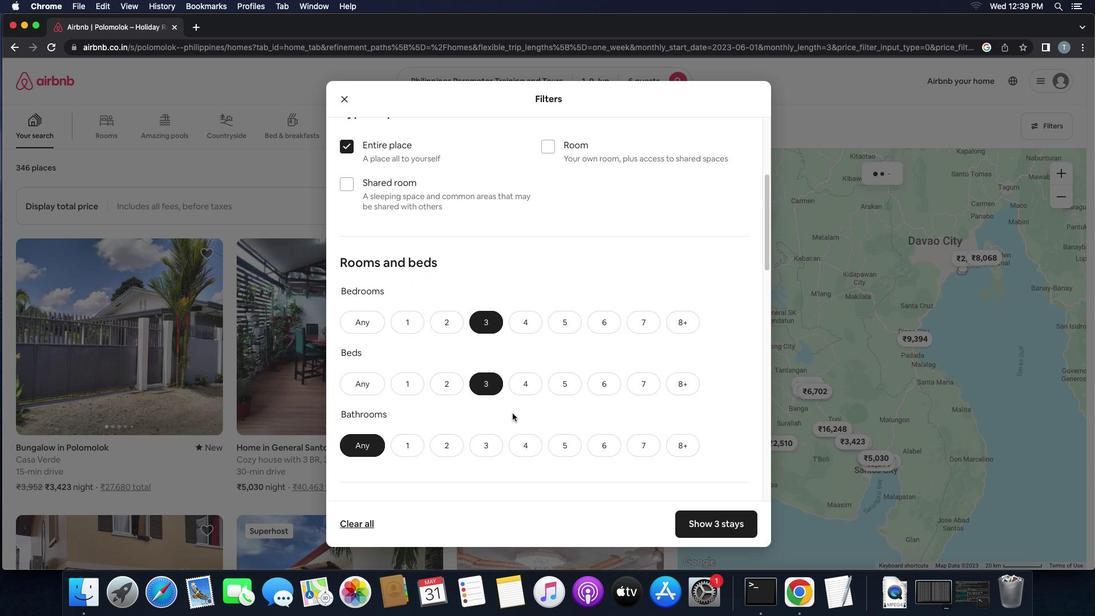 
Action: Mouse moved to (488, 368)
Screenshot: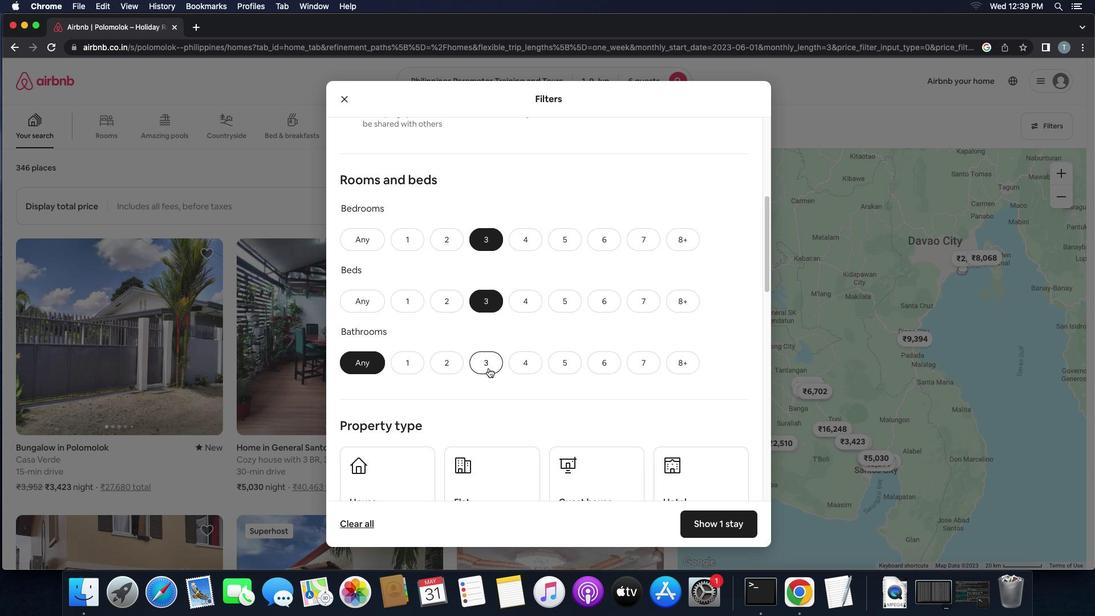 
Action: Mouse pressed left at (488, 368)
Screenshot: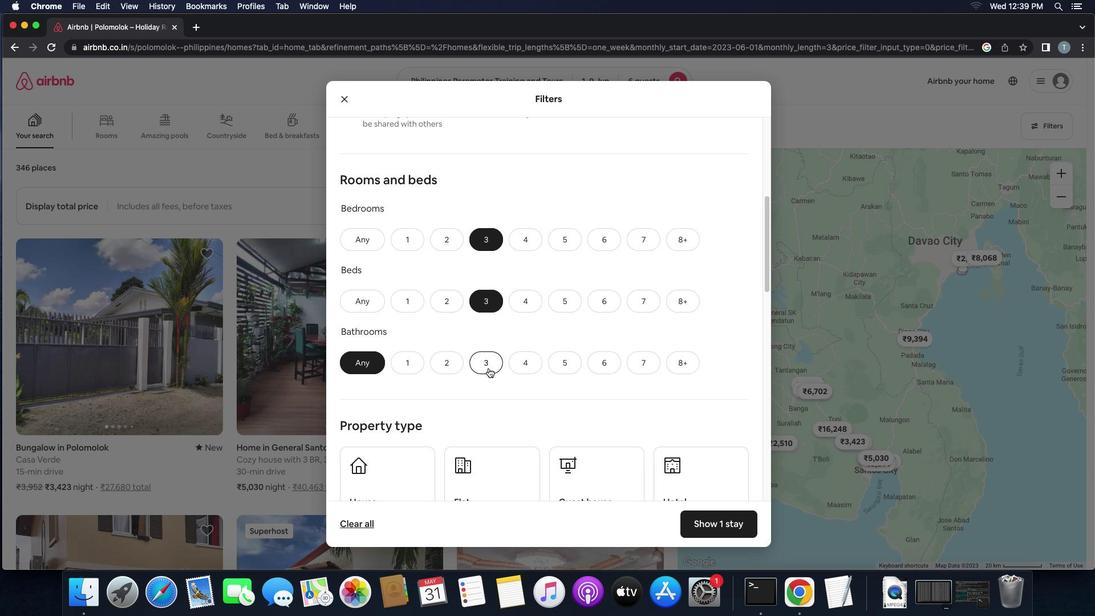 
Action: Mouse moved to (499, 384)
Screenshot: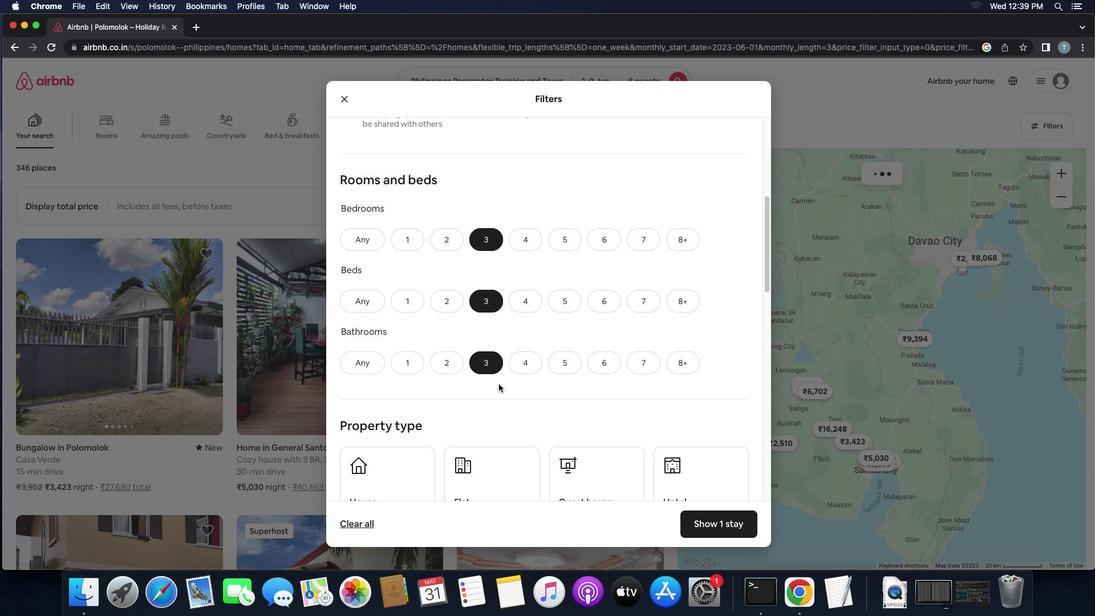 
Action: Mouse scrolled (499, 384) with delta (0, 0)
Screenshot: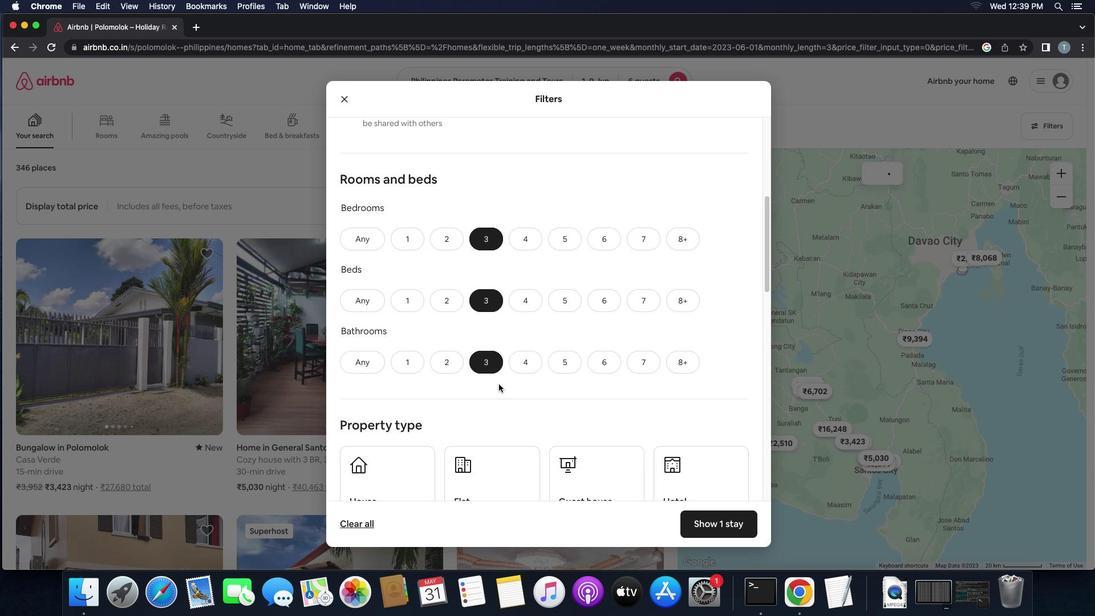 
Action: Mouse scrolled (499, 384) with delta (0, 0)
Screenshot: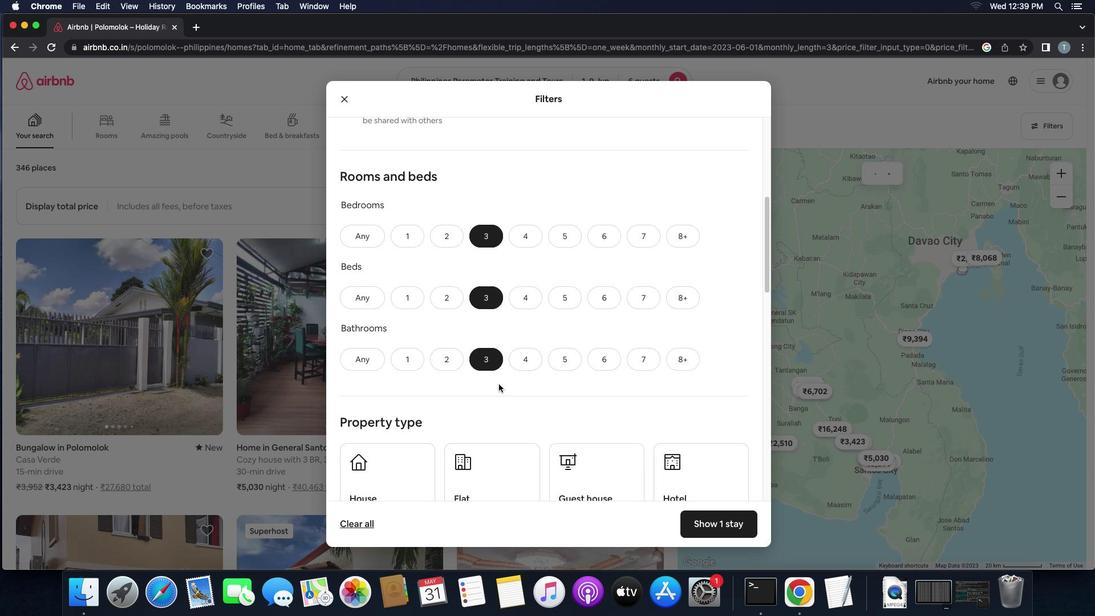 
Action: Mouse scrolled (499, 384) with delta (0, -1)
Screenshot: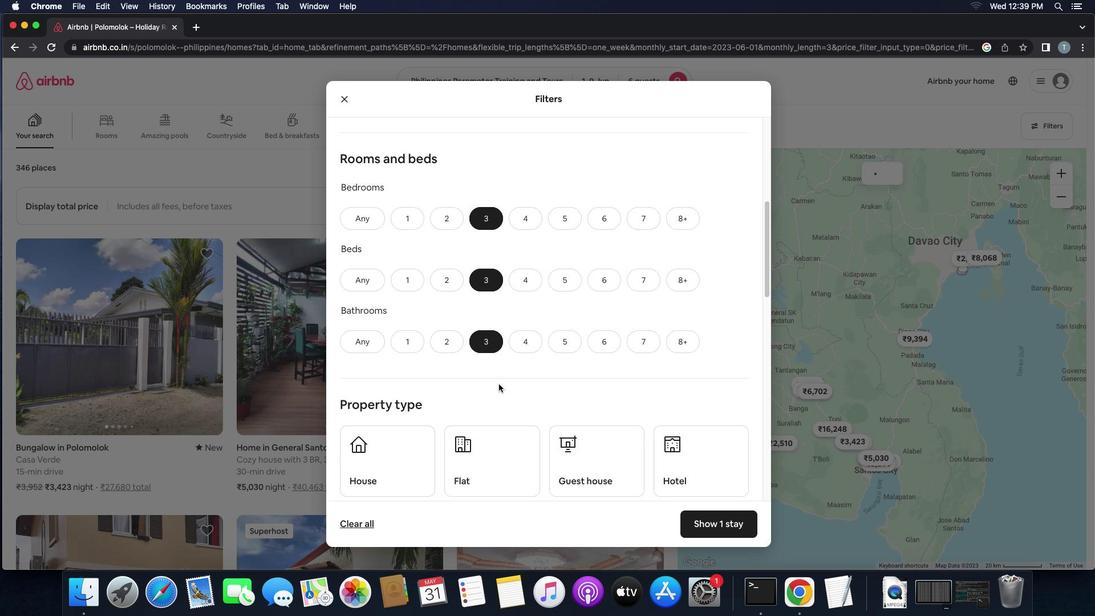 
Action: Mouse scrolled (499, 384) with delta (0, 0)
Screenshot: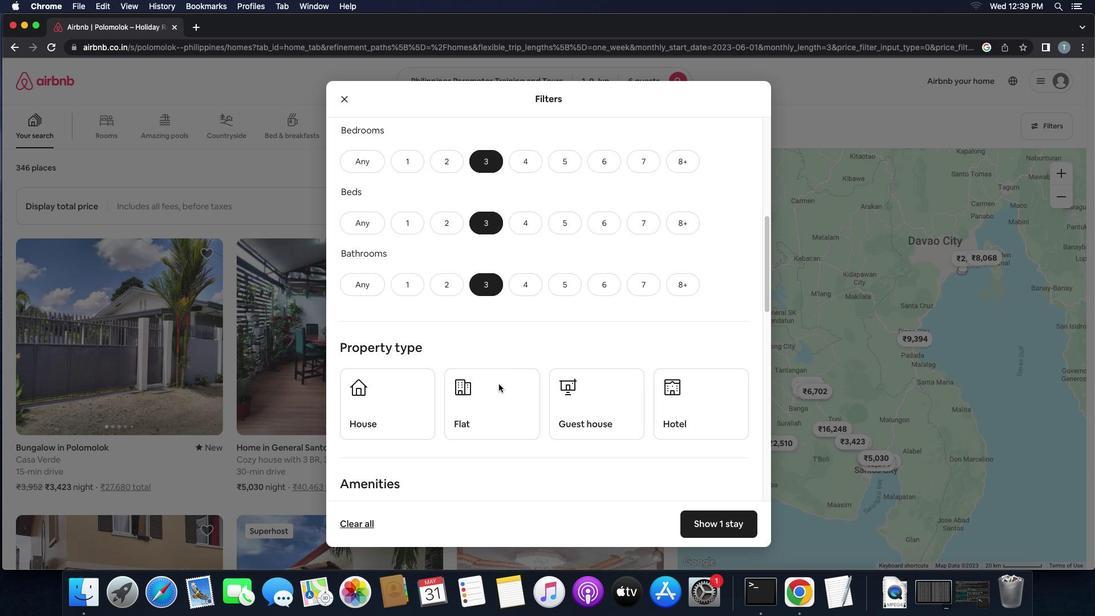 
Action: Mouse scrolled (499, 384) with delta (0, 0)
Screenshot: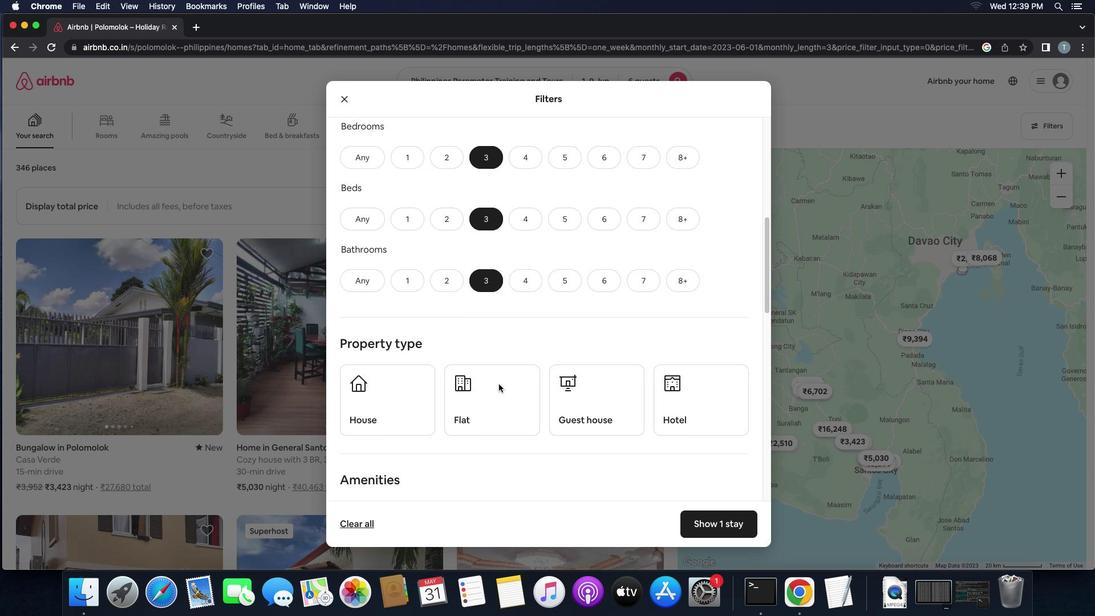 
Action: Mouse scrolled (499, 384) with delta (0, 0)
Screenshot: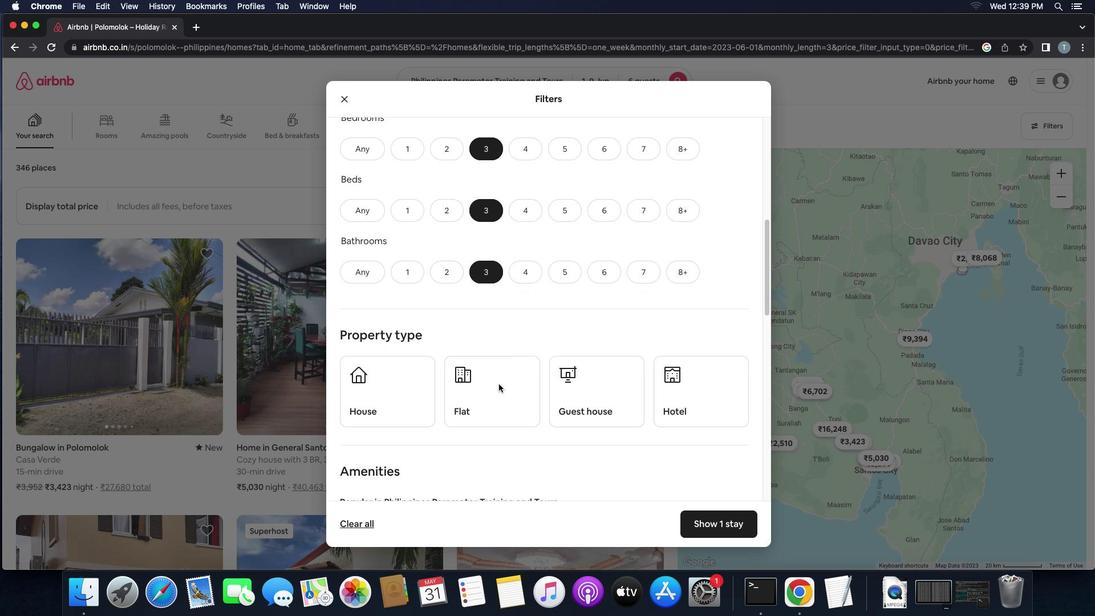
Action: Mouse scrolled (499, 384) with delta (0, 0)
Screenshot: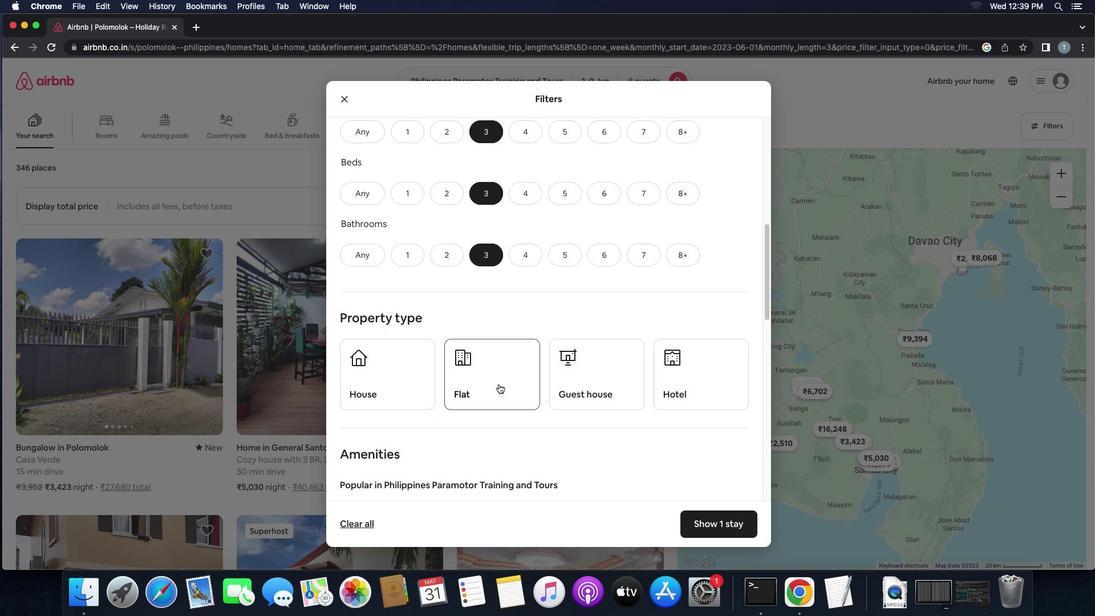 
Action: Mouse scrolled (499, 384) with delta (0, 0)
Screenshot: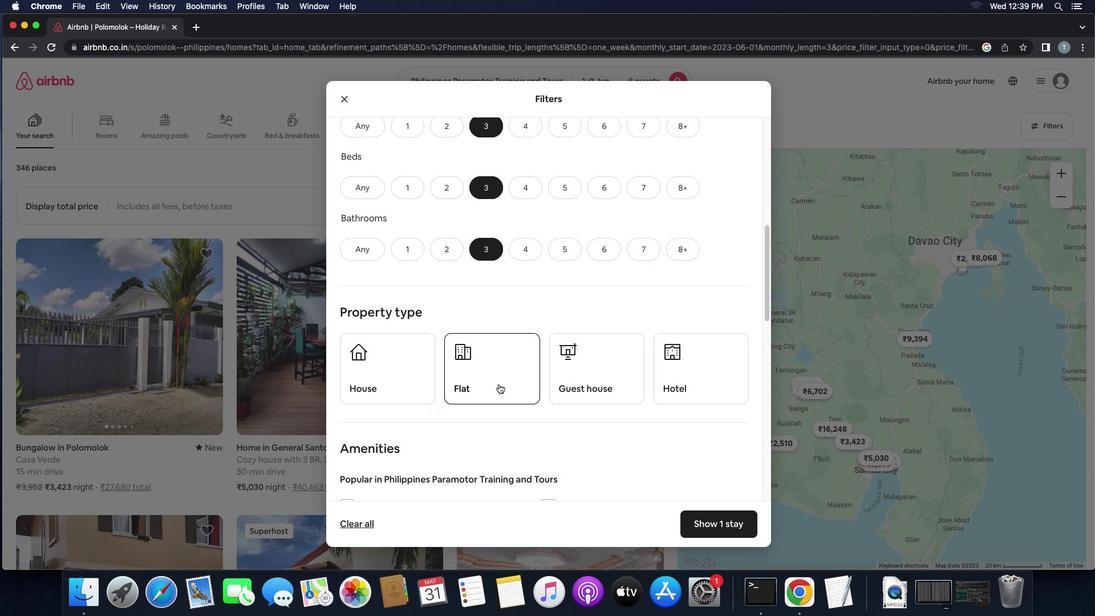 
Action: Mouse scrolled (499, 384) with delta (0, 0)
Screenshot: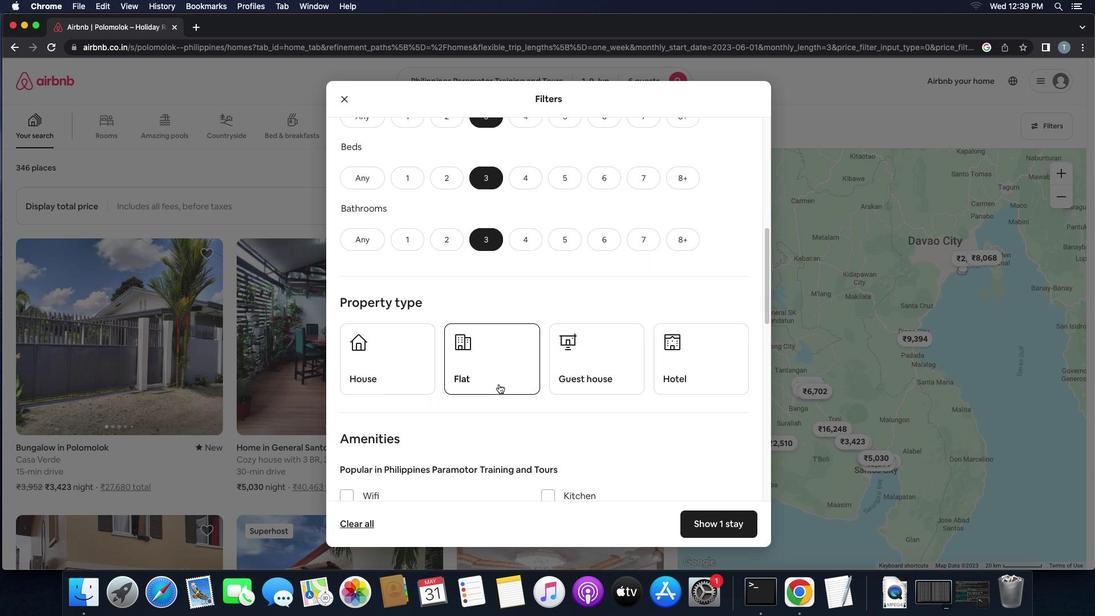 
Action: Mouse scrolled (499, 384) with delta (0, 0)
Screenshot: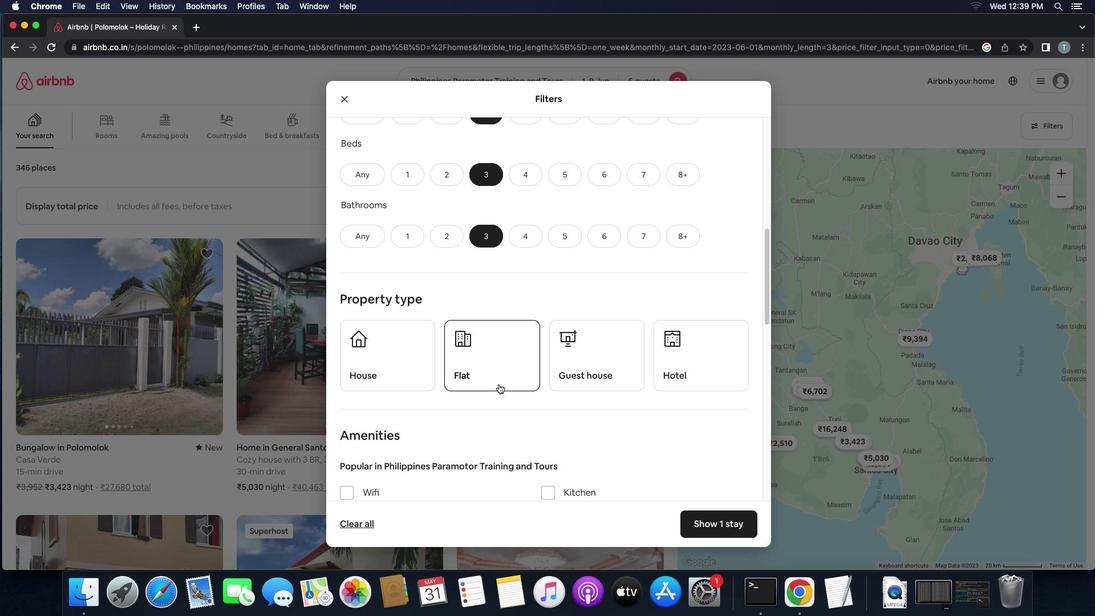 
Action: Mouse scrolled (499, 384) with delta (0, 0)
Screenshot: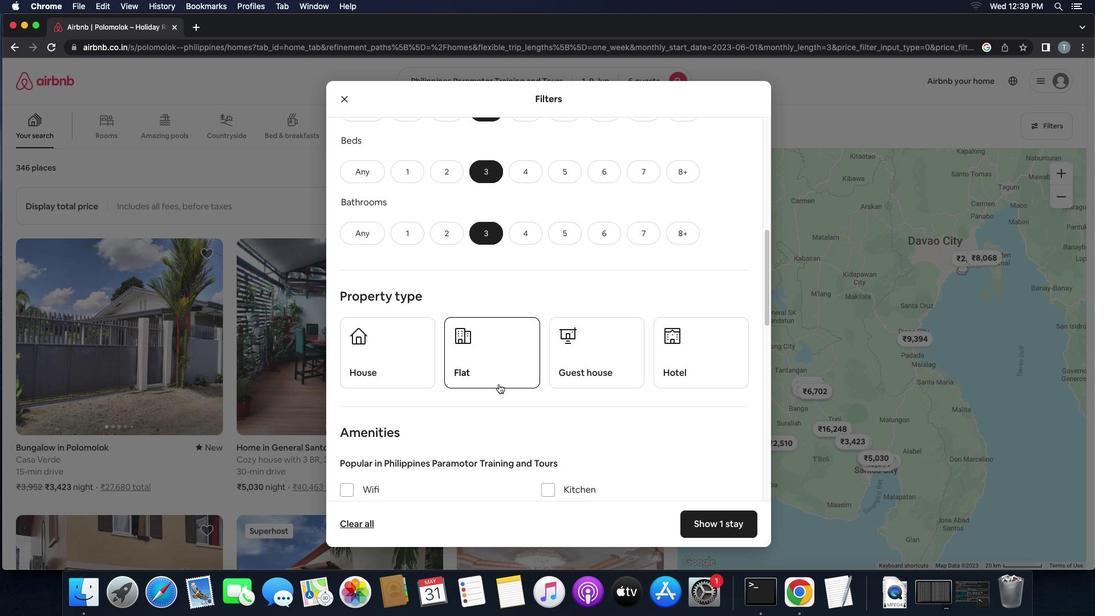 
Action: Mouse moved to (409, 345)
Screenshot: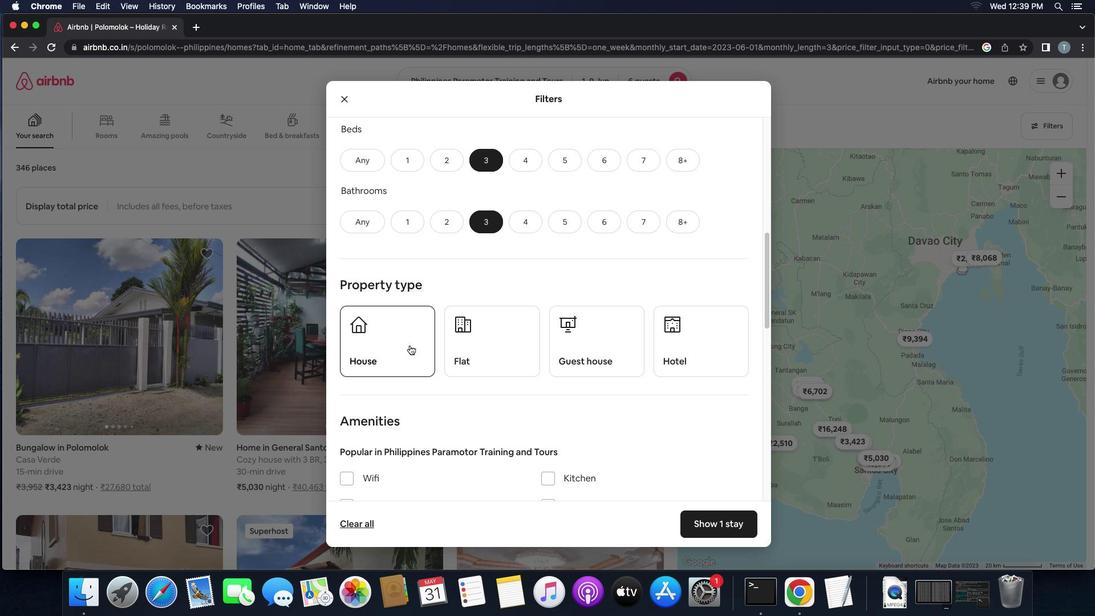 
Action: Mouse pressed left at (409, 345)
Screenshot: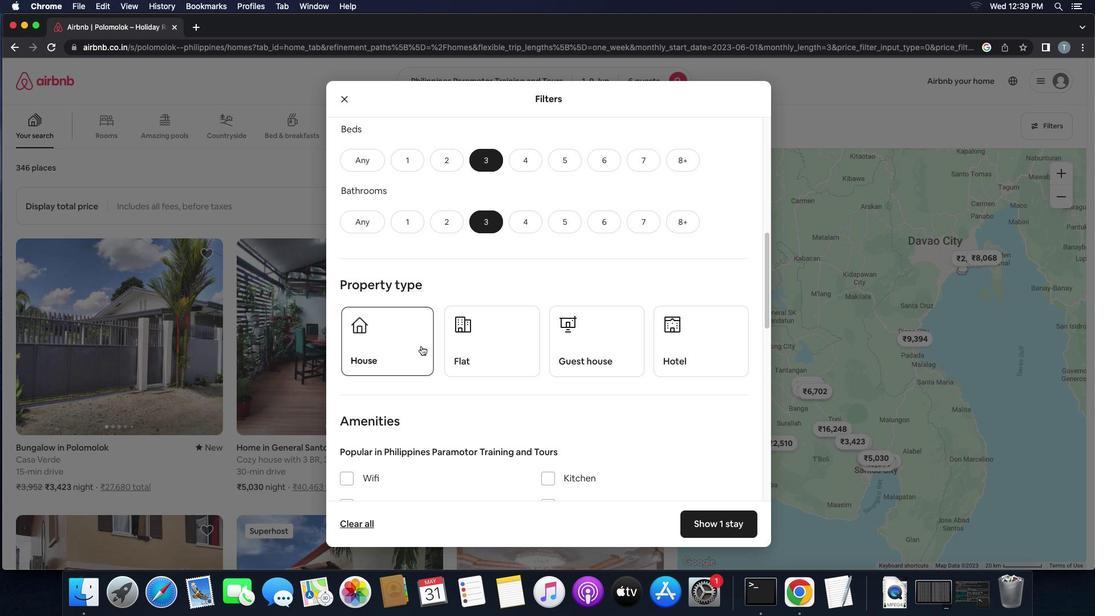 
Action: Mouse moved to (499, 348)
Screenshot: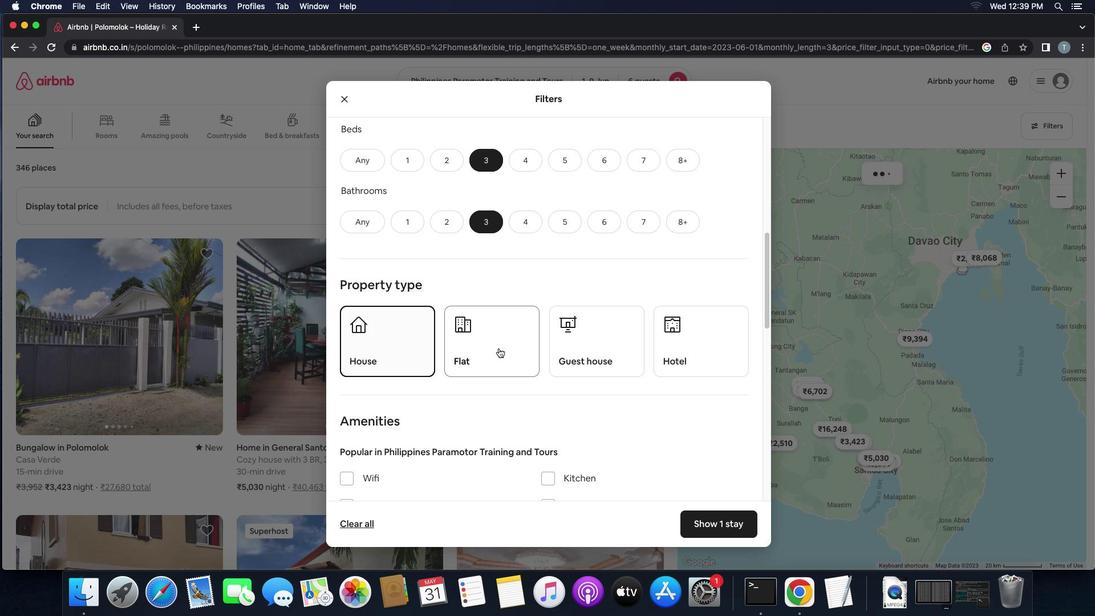 
Action: Mouse pressed left at (499, 348)
Screenshot: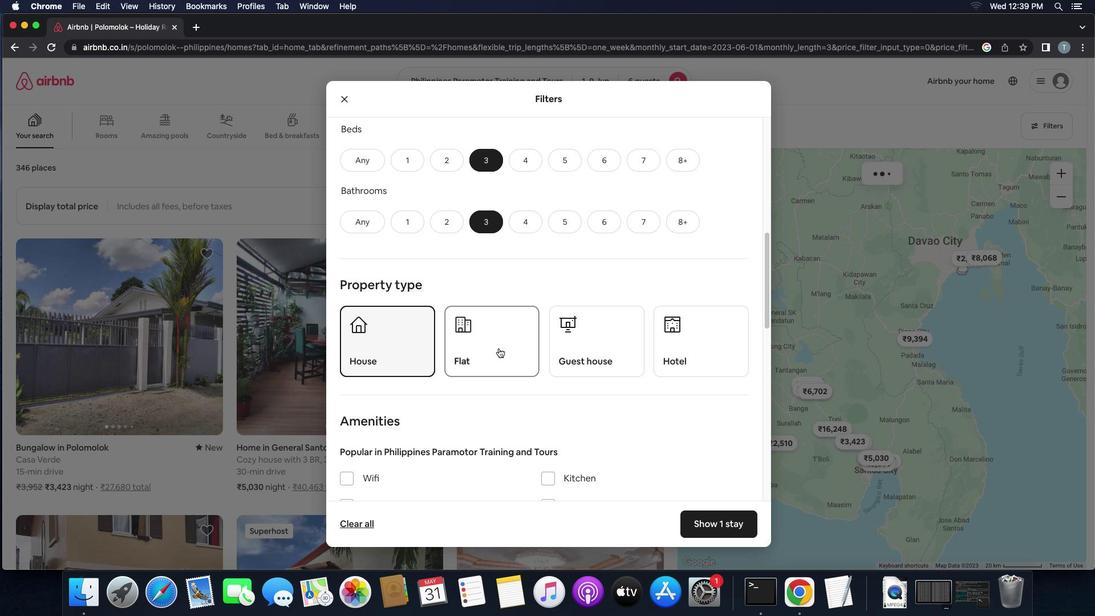 
Action: Mouse moved to (570, 348)
Screenshot: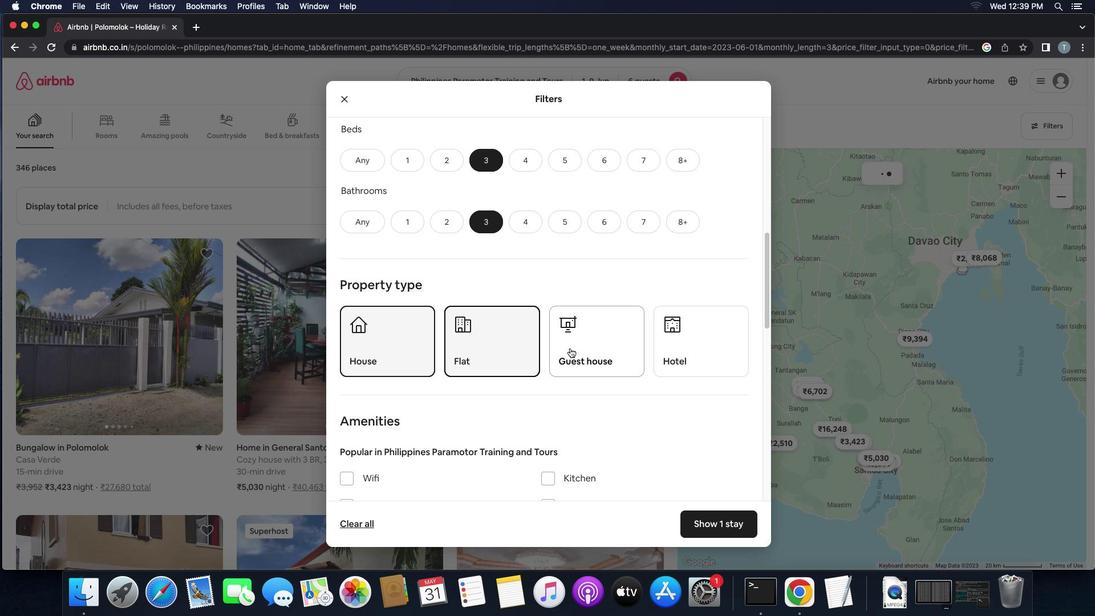 
Action: Mouse pressed left at (570, 348)
Screenshot: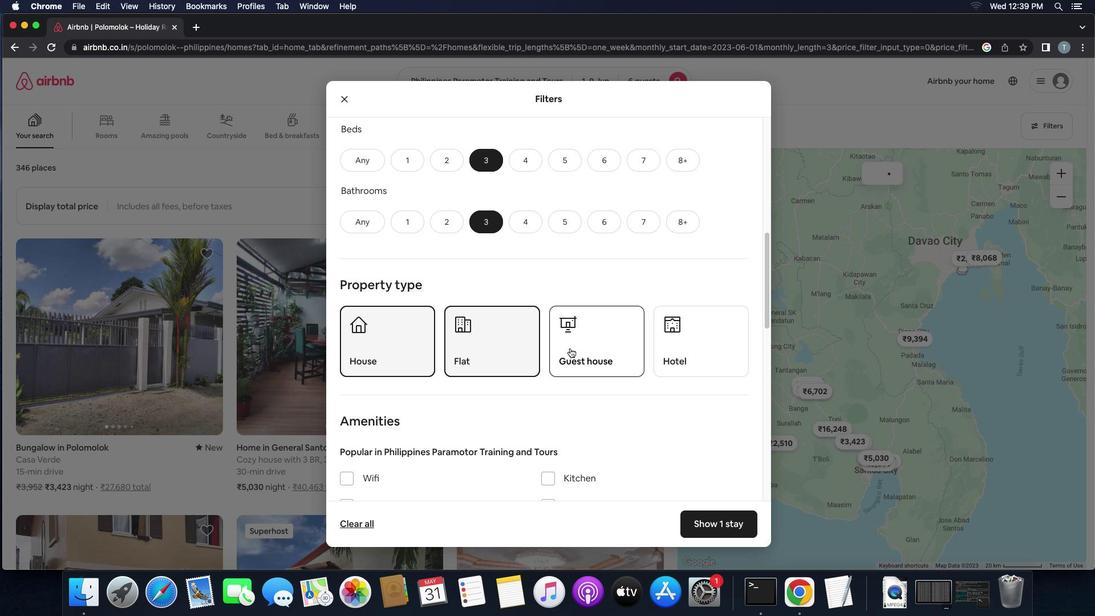 
Action: Mouse moved to (590, 376)
Screenshot: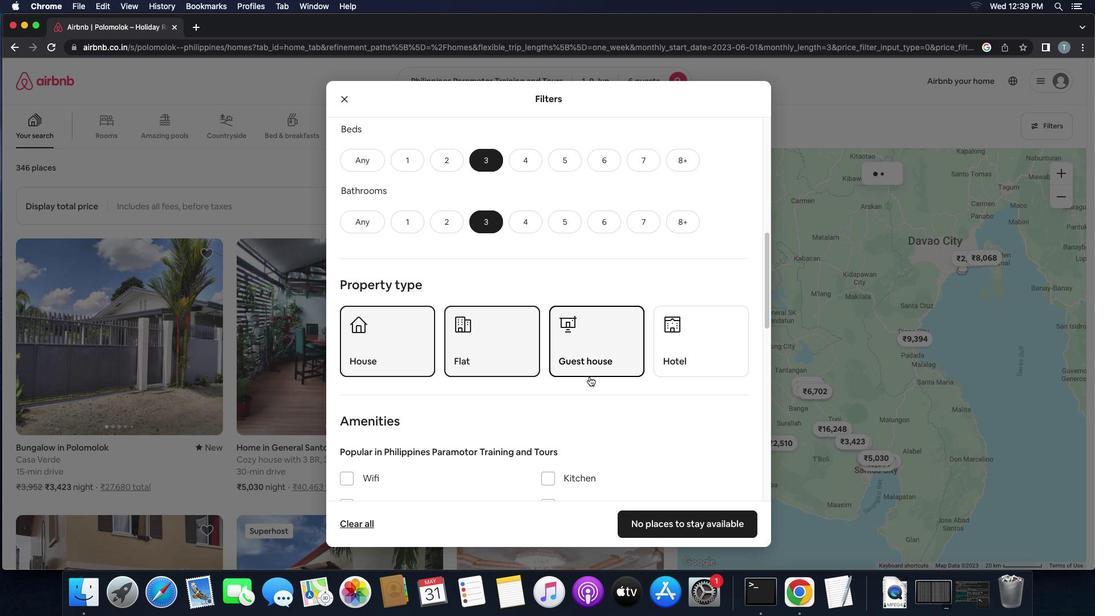 
Action: Mouse scrolled (590, 376) with delta (0, 0)
Screenshot: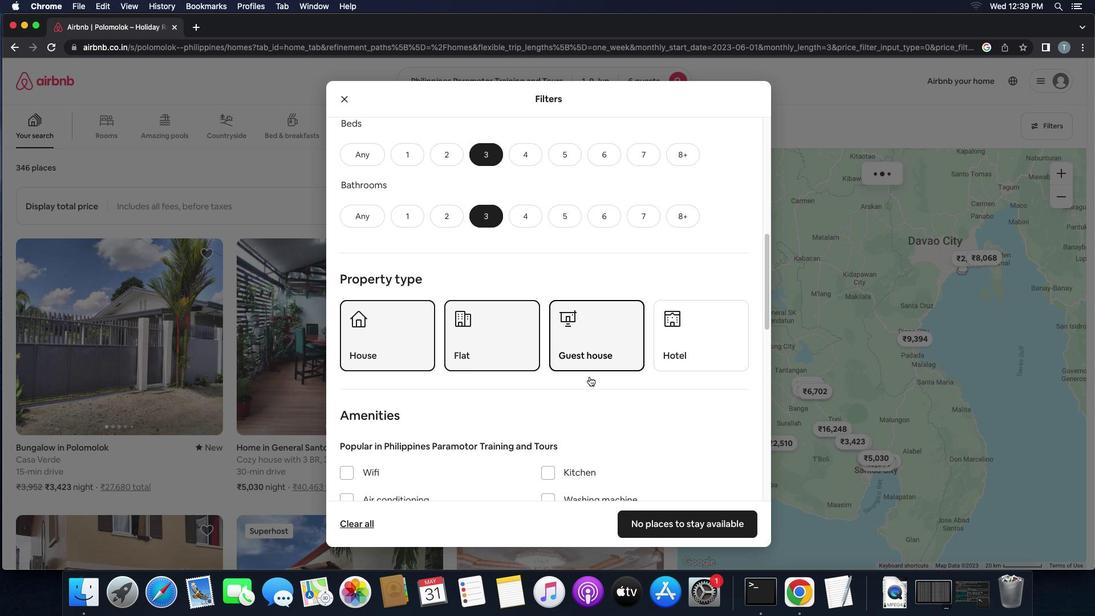 
Action: Mouse scrolled (590, 376) with delta (0, 0)
Screenshot: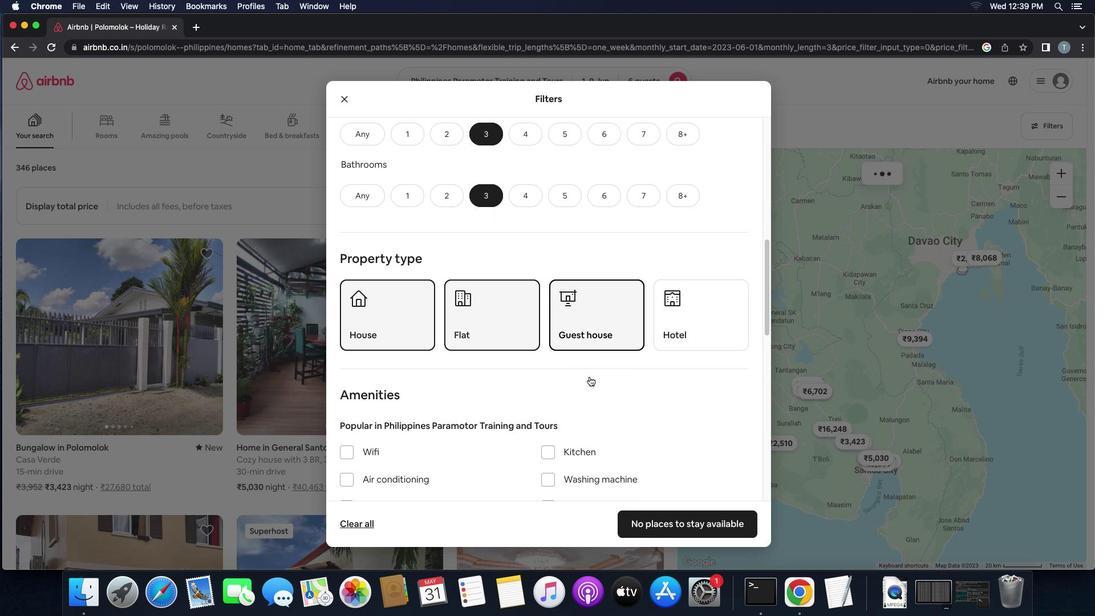
Action: Mouse scrolled (590, 376) with delta (0, -1)
Screenshot: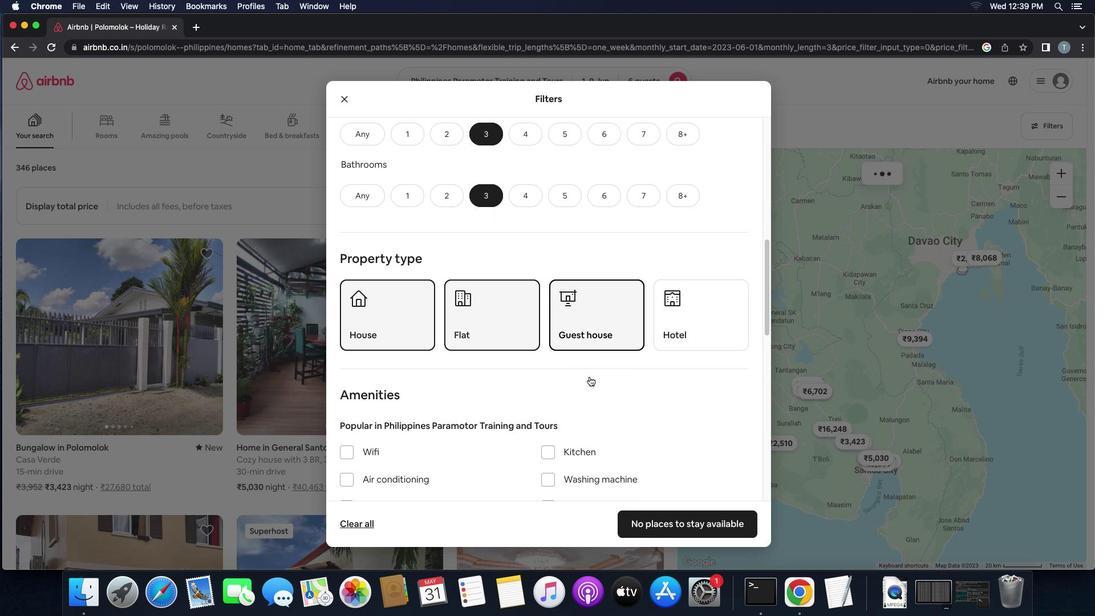 
Action: Mouse scrolled (590, 376) with delta (0, -2)
Screenshot: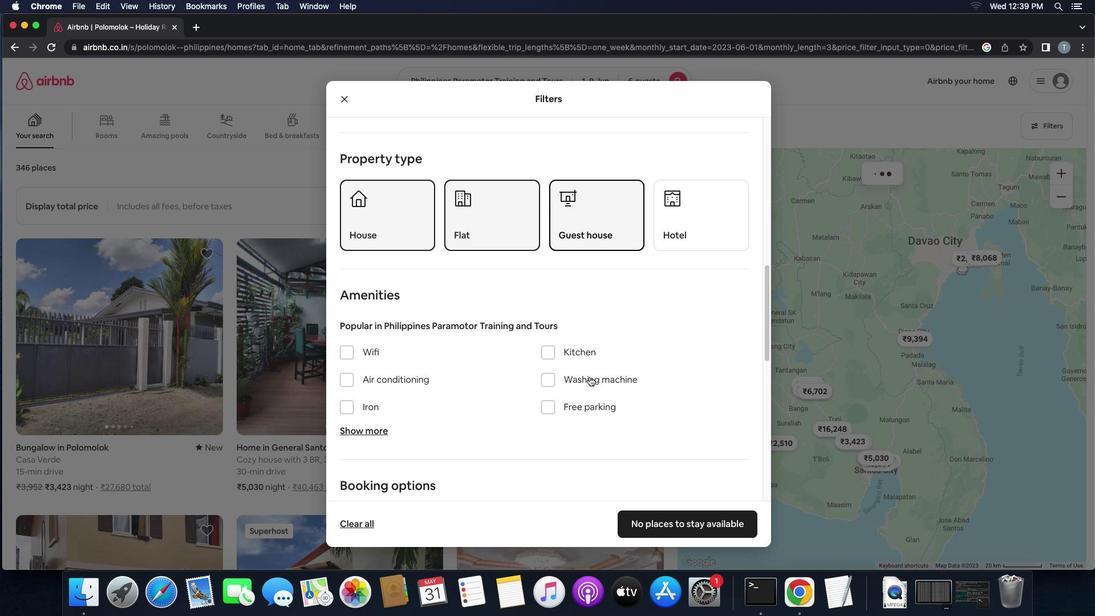 
Action: Mouse scrolled (590, 376) with delta (0, 0)
Screenshot: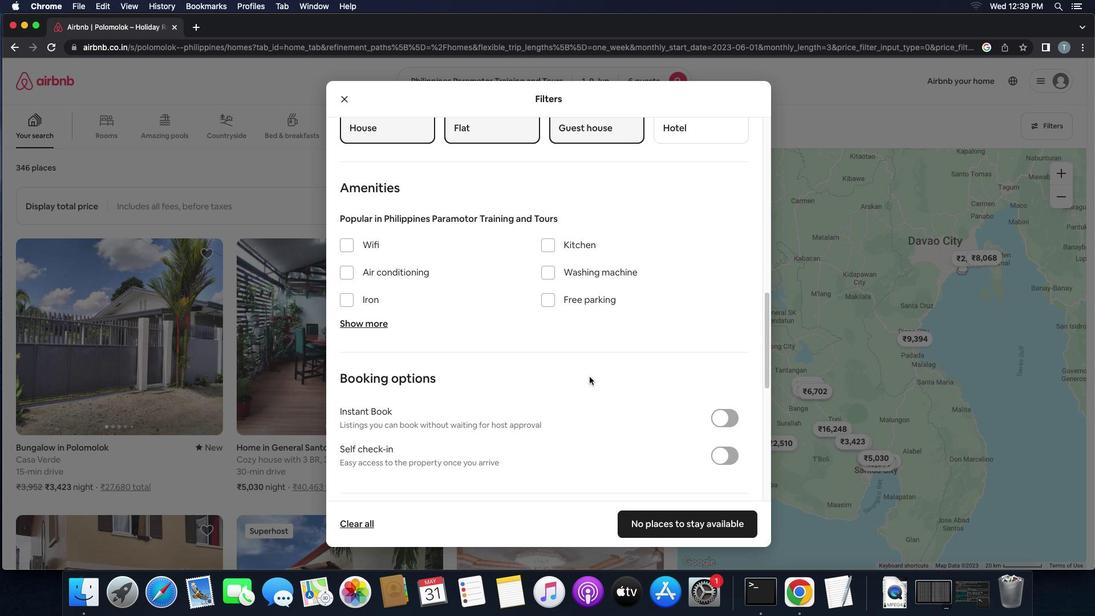 
Action: Mouse scrolled (590, 376) with delta (0, 0)
Screenshot: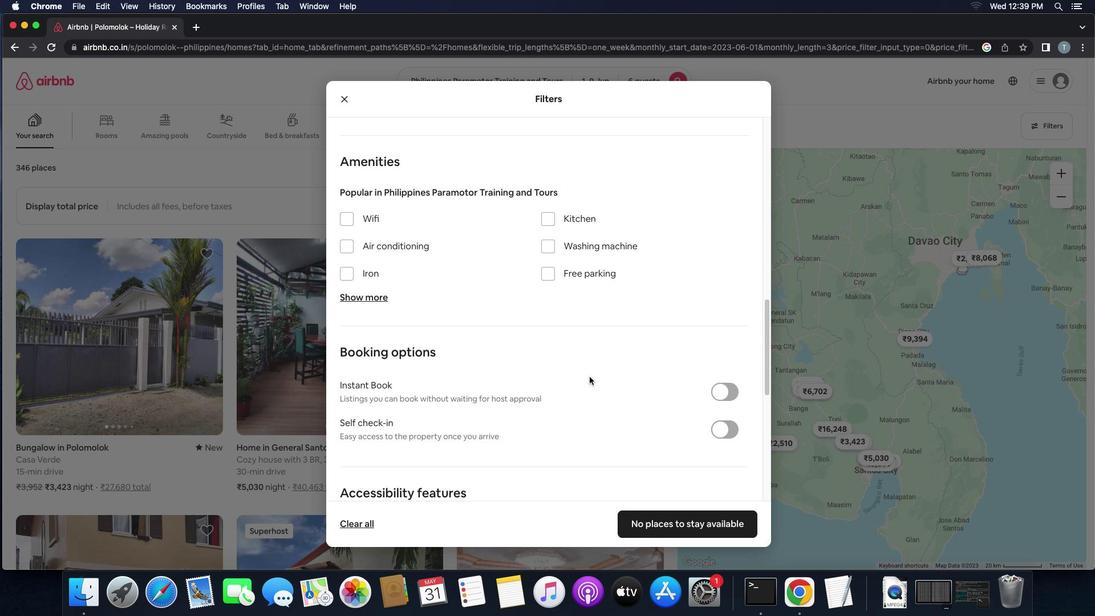 
Action: Mouse scrolled (590, 376) with delta (0, -1)
Screenshot: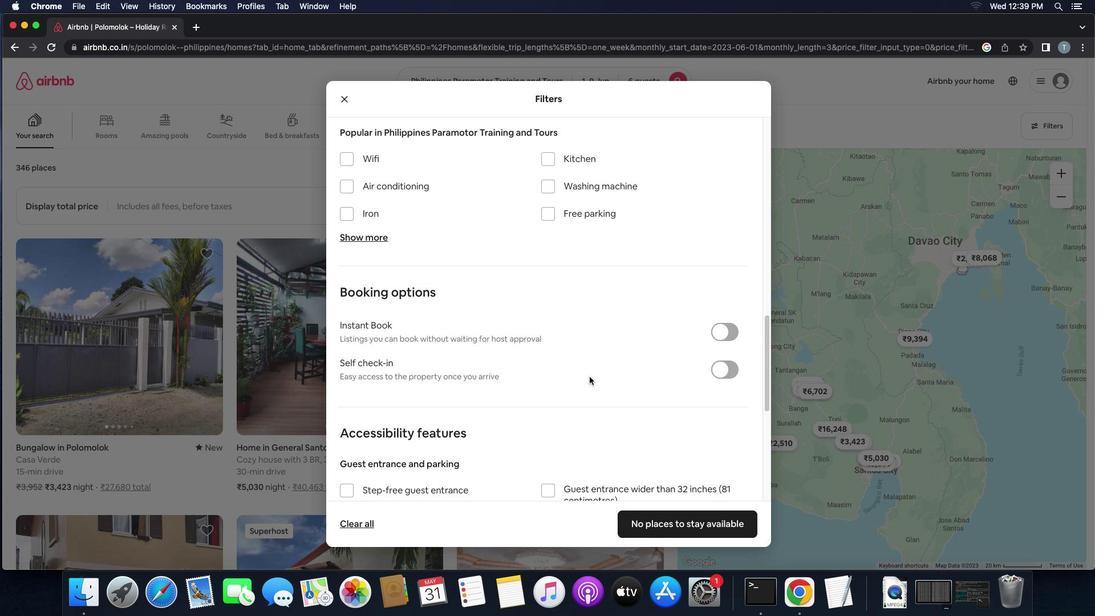 
Action: Mouse scrolled (590, 376) with delta (0, -2)
Screenshot: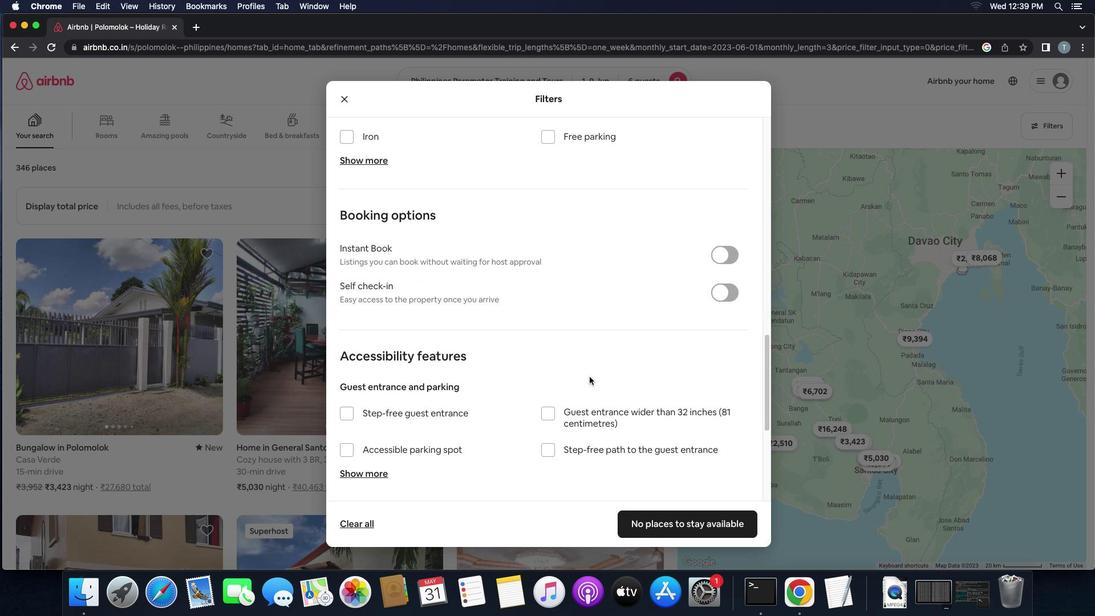
Action: Mouse moved to (728, 237)
Screenshot: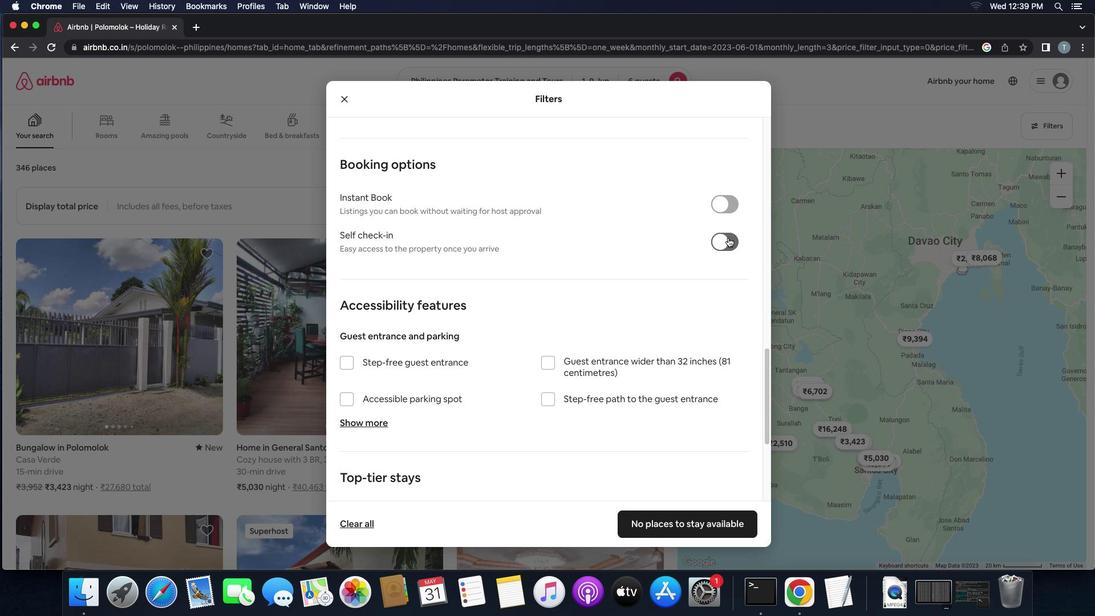
Action: Mouse pressed left at (728, 237)
Screenshot: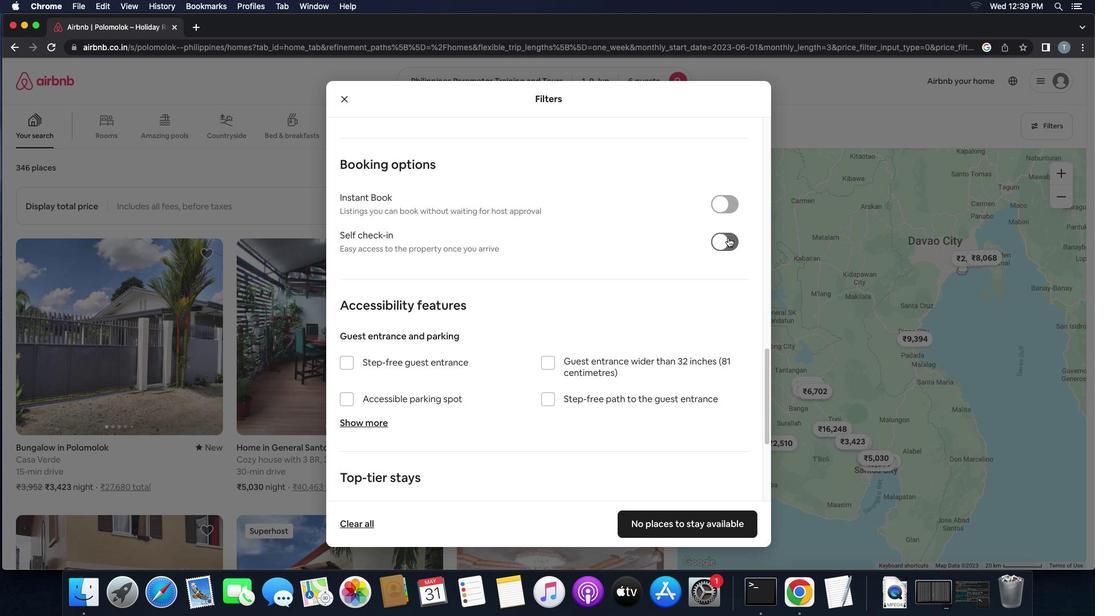 
Action: Mouse moved to (554, 339)
Screenshot: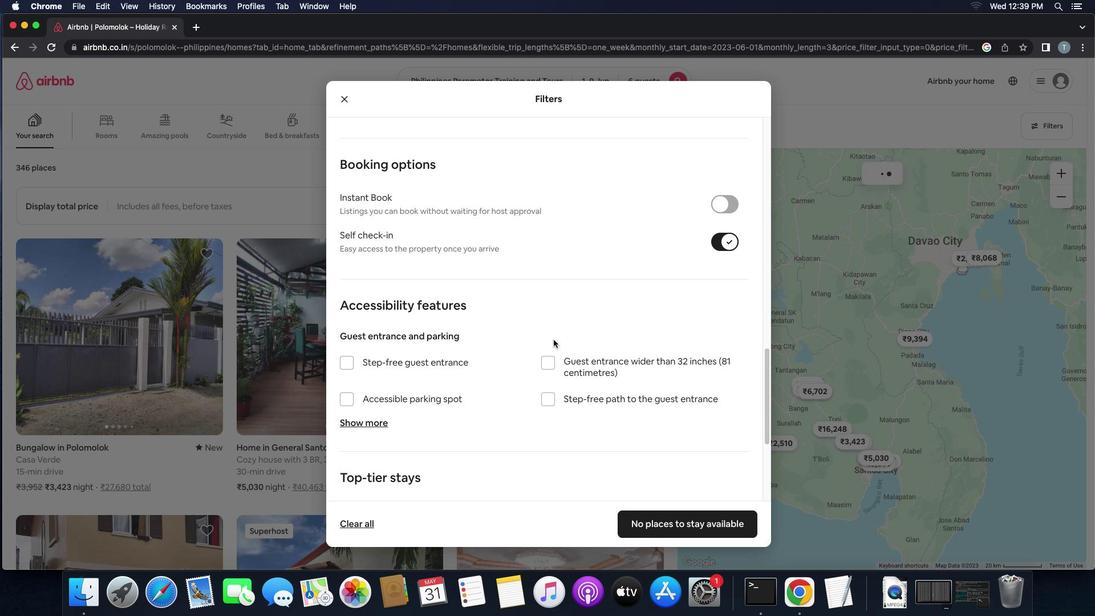 
Action: Mouse scrolled (554, 339) with delta (0, 0)
Screenshot: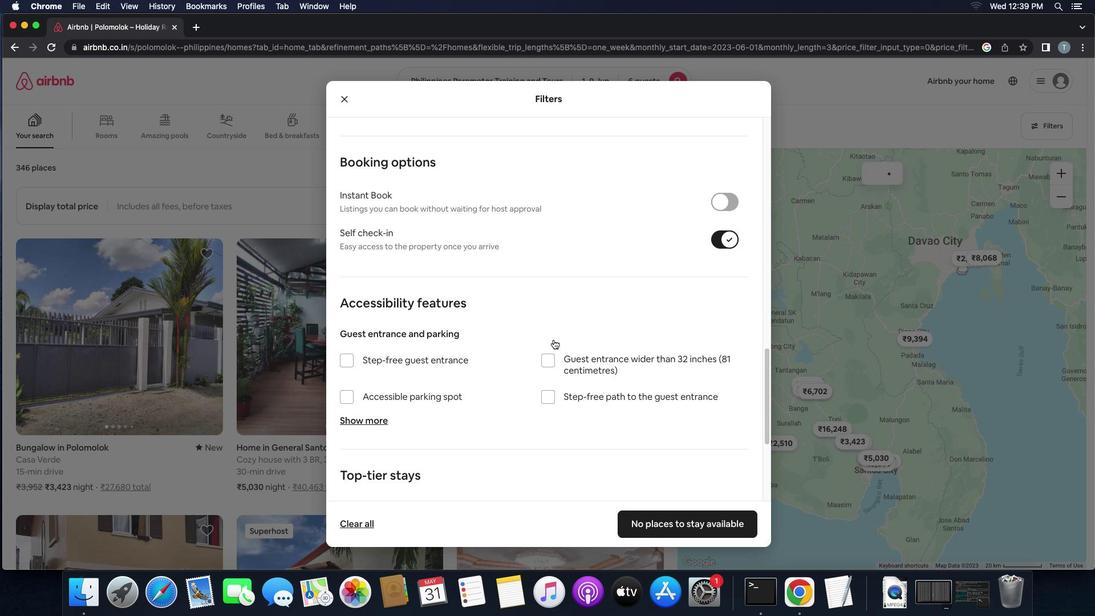 
Action: Mouse scrolled (554, 339) with delta (0, 0)
Screenshot: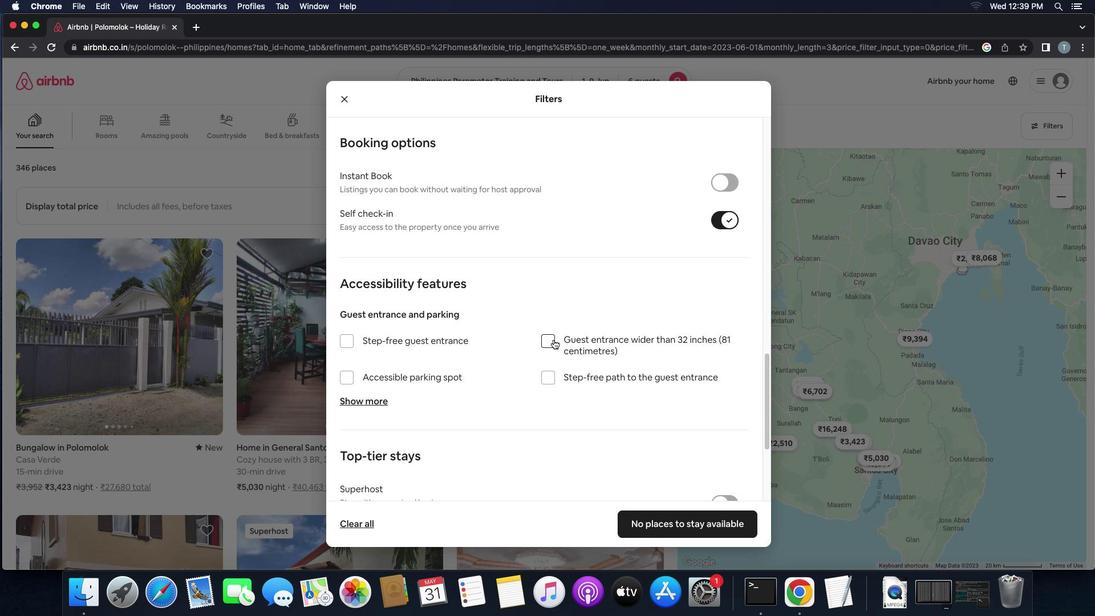 
Action: Mouse scrolled (554, 339) with delta (0, -1)
Screenshot: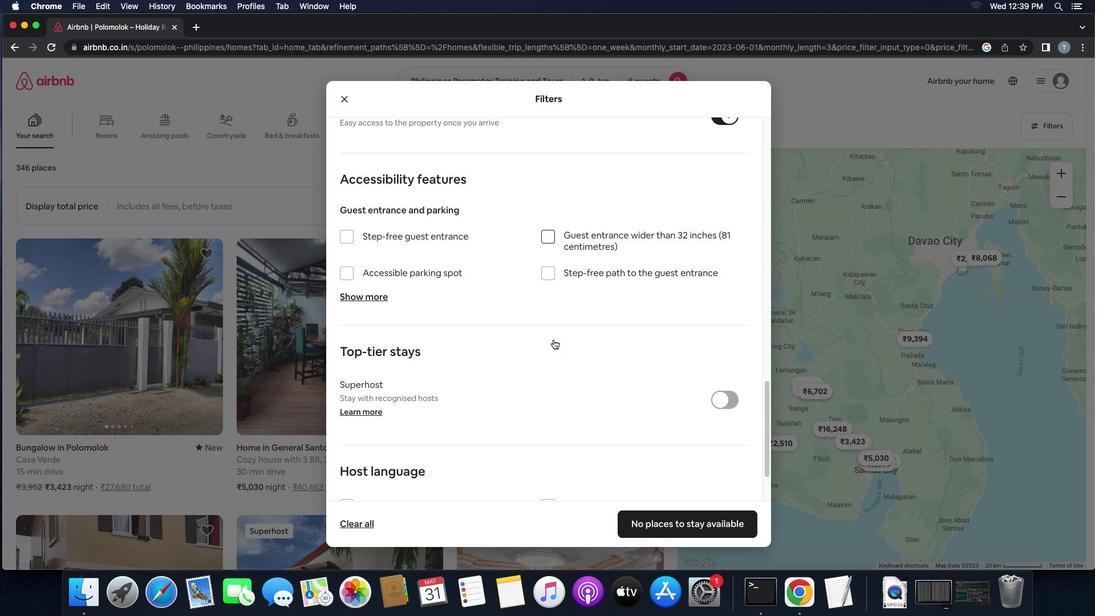 
Action: Mouse scrolled (554, 339) with delta (0, -2)
Screenshot: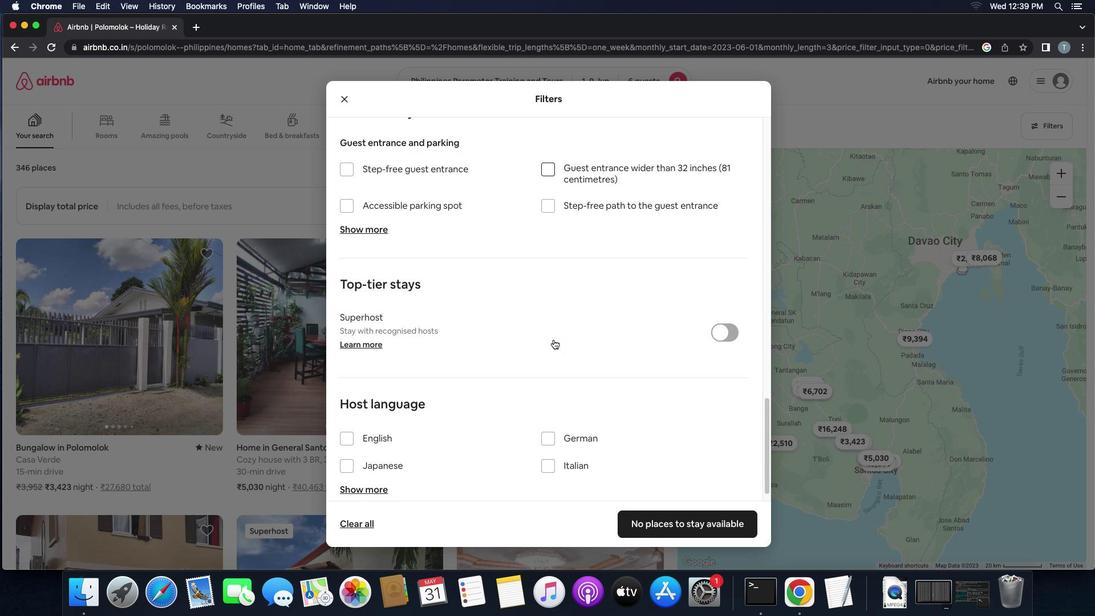 
Action: Mouse scrolled (554, 339) with delta (0, -3)
Screenshot: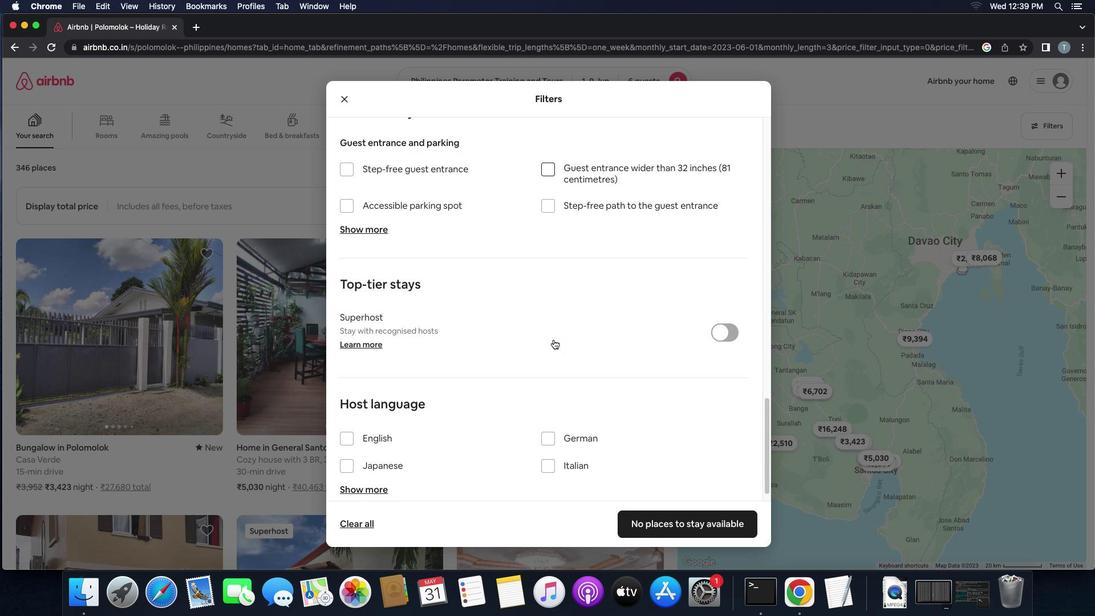 
Action: Mouse moved to (377, 421)
Screenshot: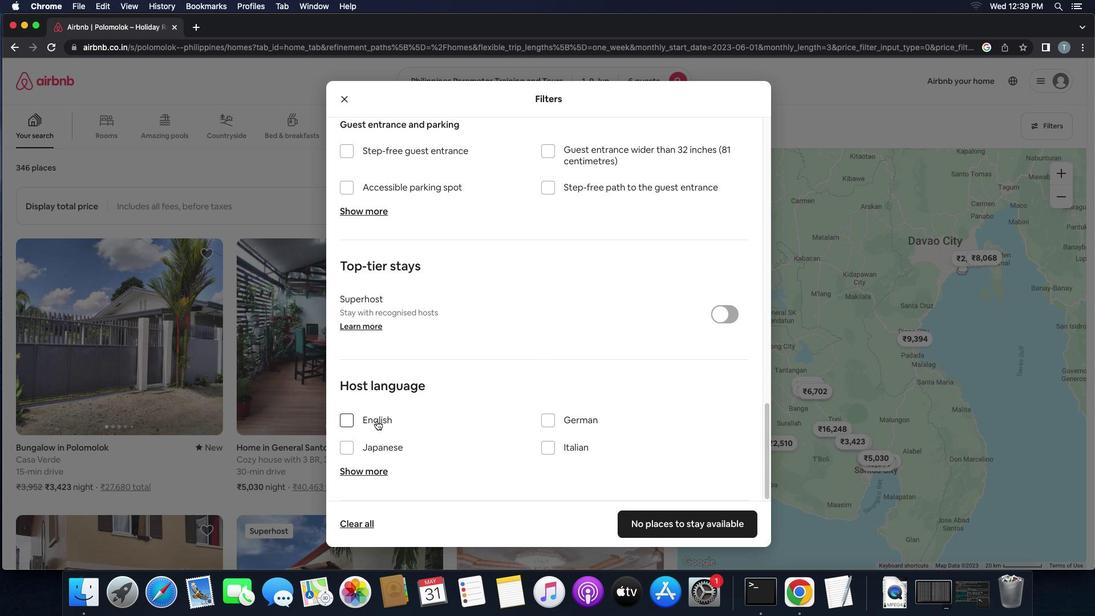 
Action: Mouse pressed left at (377, 421)
Screenshot: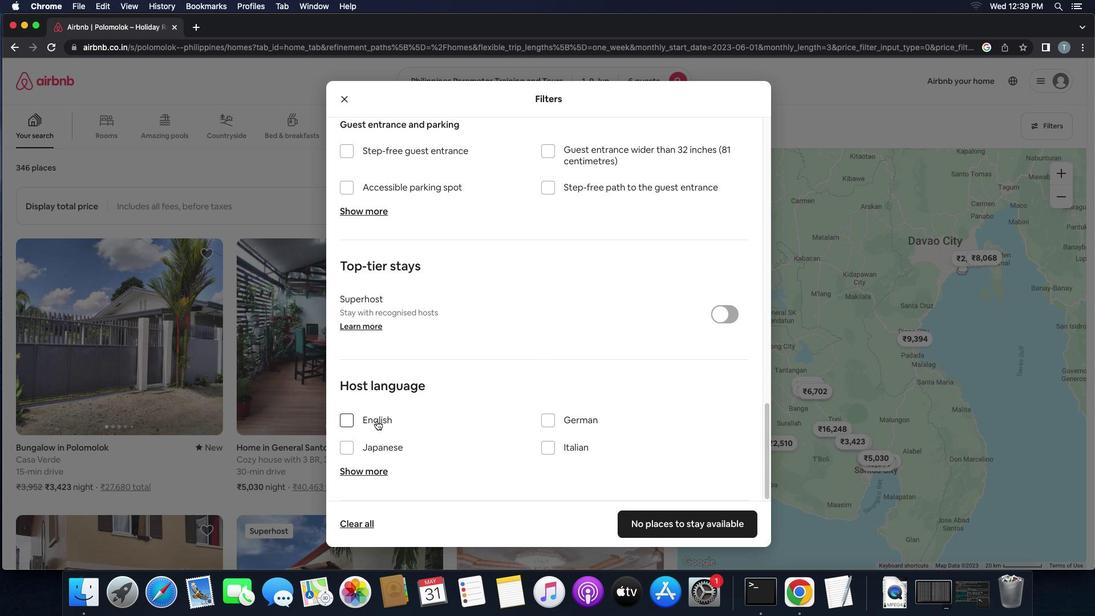 
Action: Mouse moved to (643, 523)
Screenshot: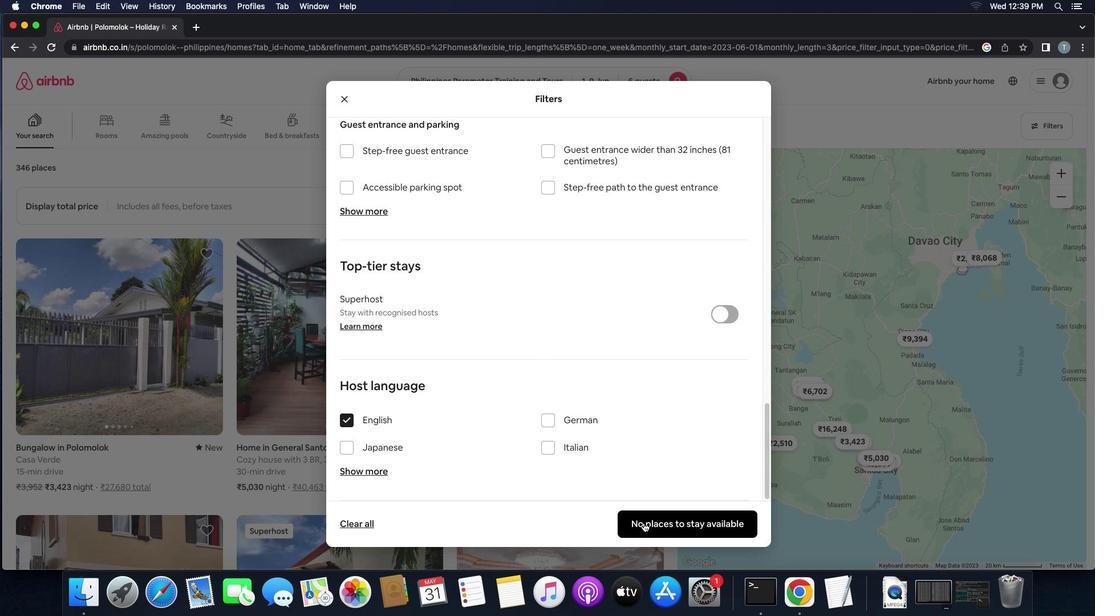 
Action: Mouse pressed left at (643, 523)
Screenshot: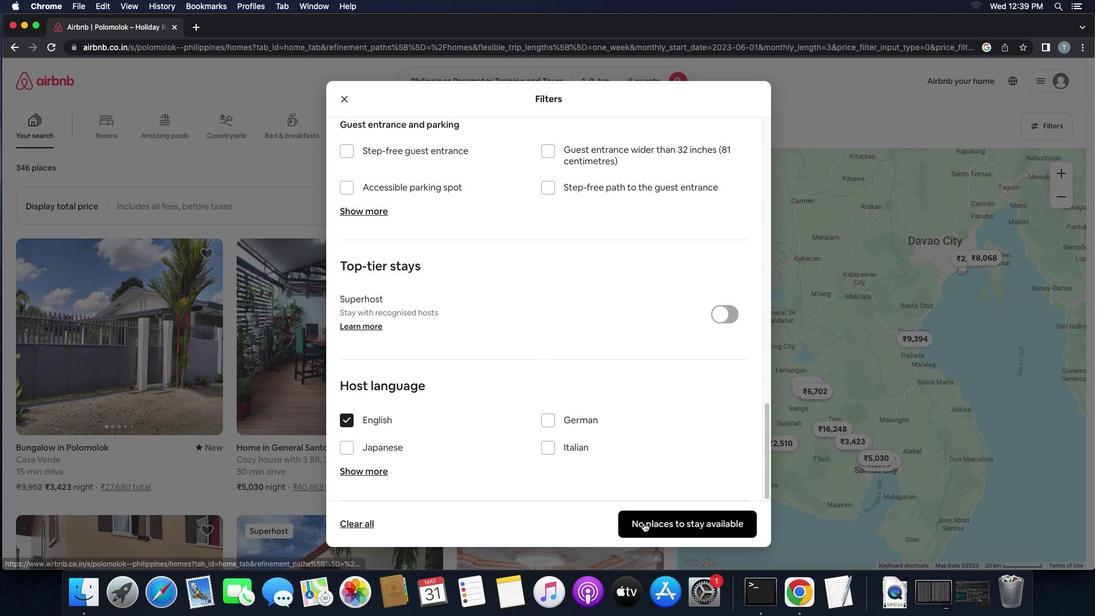 
Action: Mouse moved to (644, 522)
Screenshot: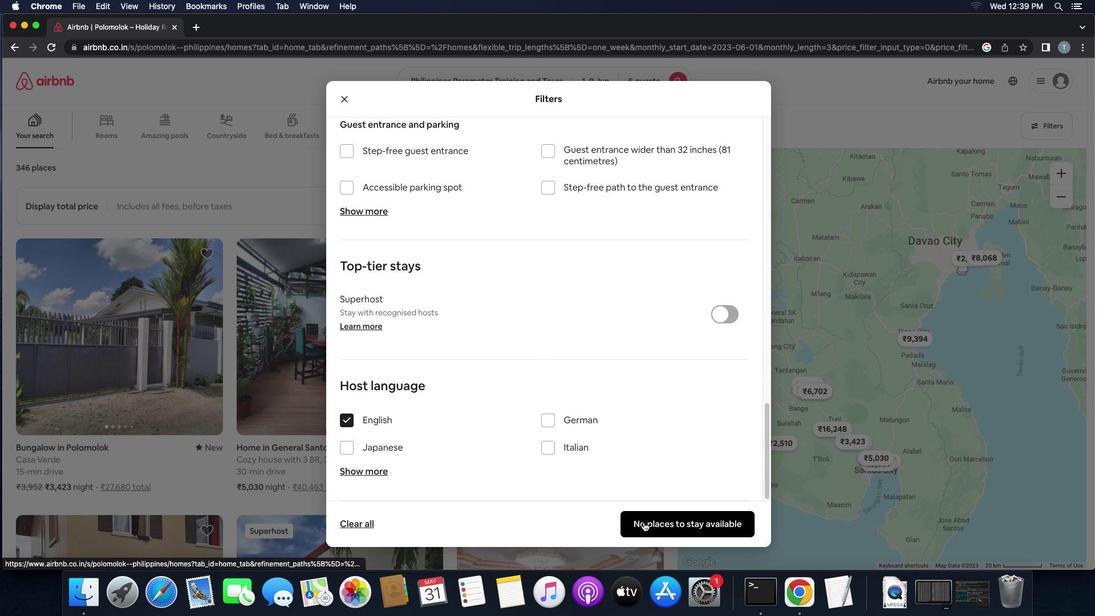 
